 Task: Forward as attachment   from parteek.kumar@softage.net to Email0024 with a cc to Email0028 with a message Message0026
Action: Mouse moved to (625, 87)
Screenshot: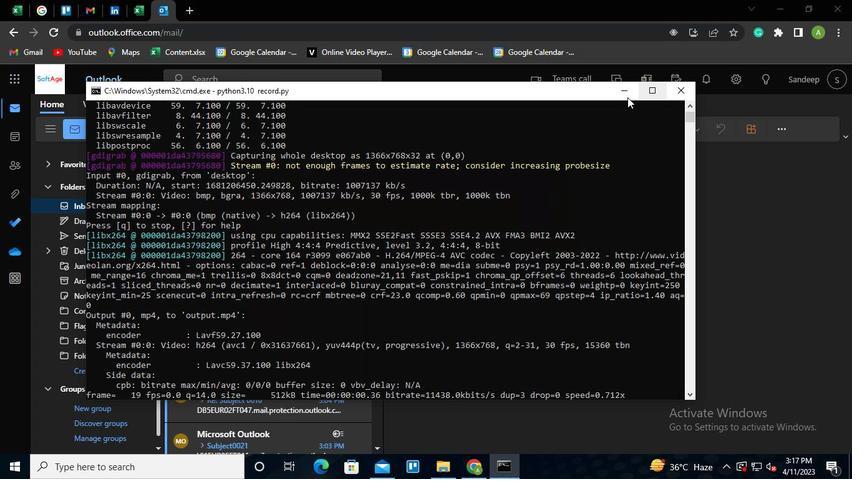 
Action: Mouse pressed left at (625, 87)
Screenshot: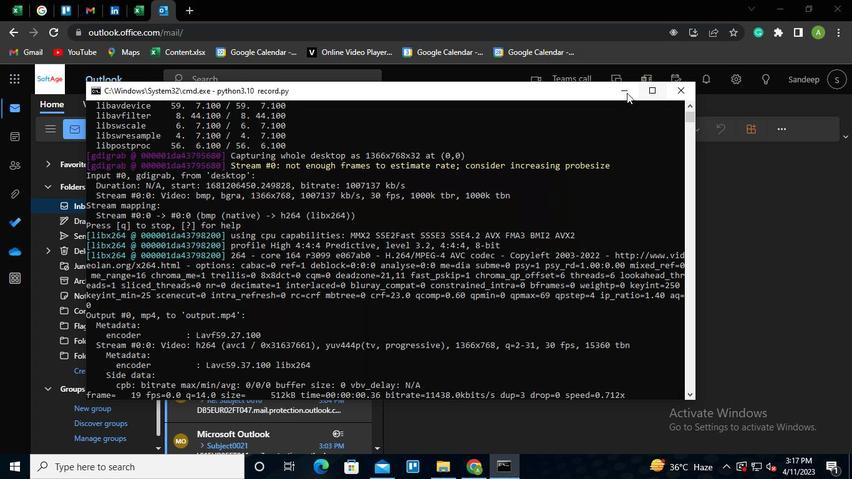 
Action: Mouse moved to (249, 202)
Screenshot: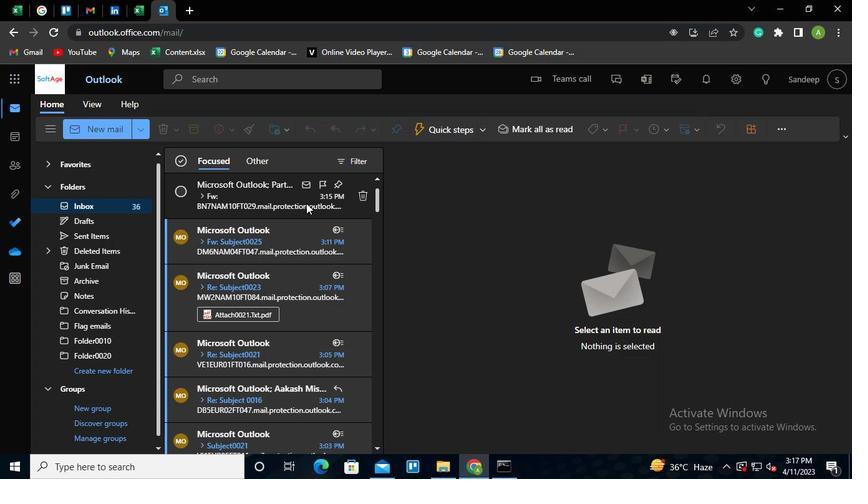 
Action: Mouse pressed left at (249, 202)
Screenshot: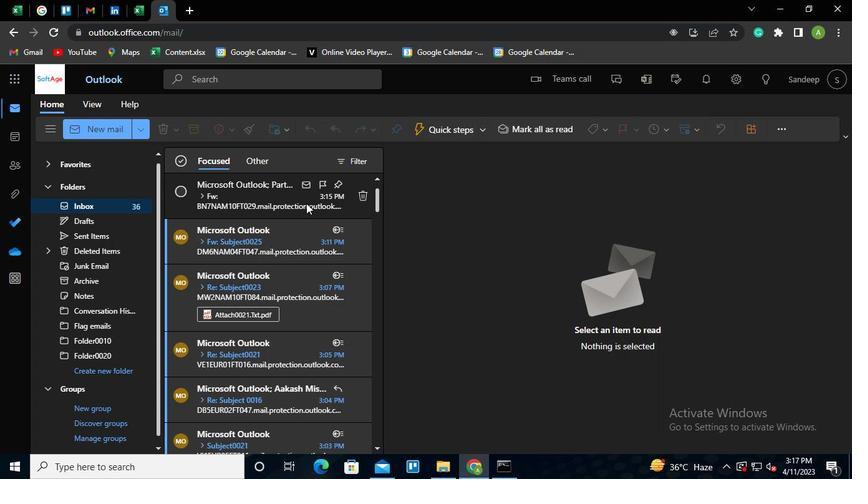 
Action: Mouse moved to (824, 306)
Screenshot: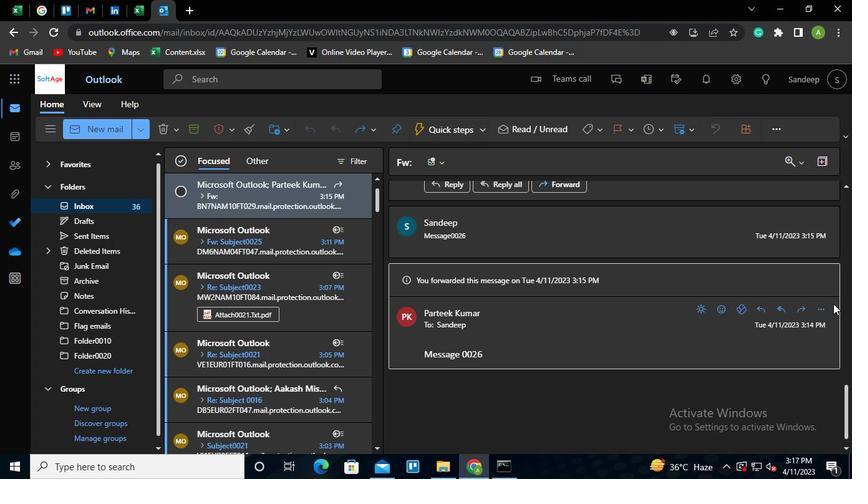 
Action: Mouse pressed left at (824, 306)
Screenshot: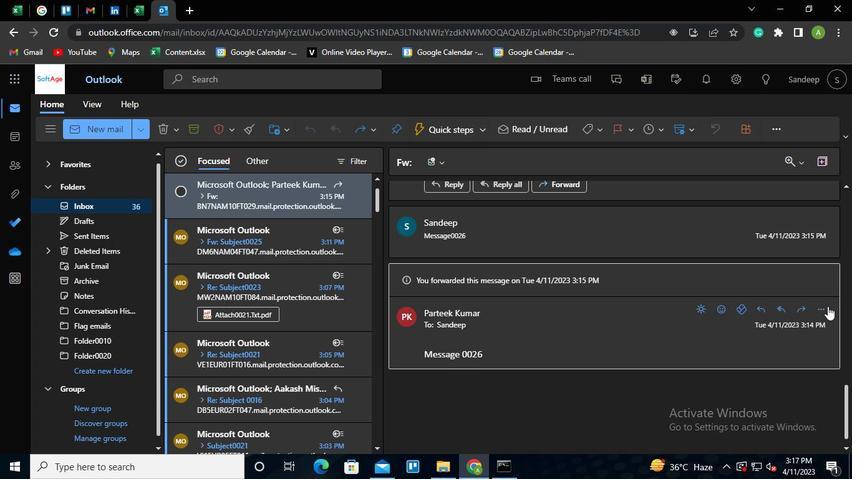 
Action: Mouse moved to (664, 166)
Screenshot: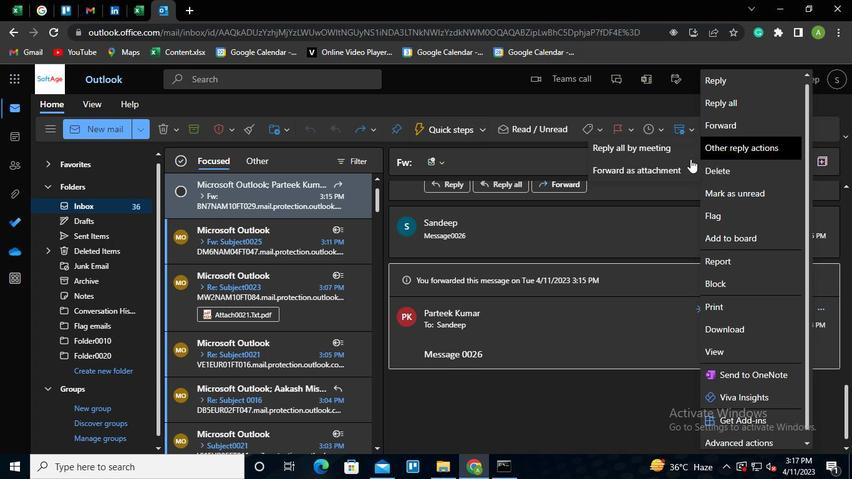 
Action: Mouse pressed left at (664, 166)
Screenshot: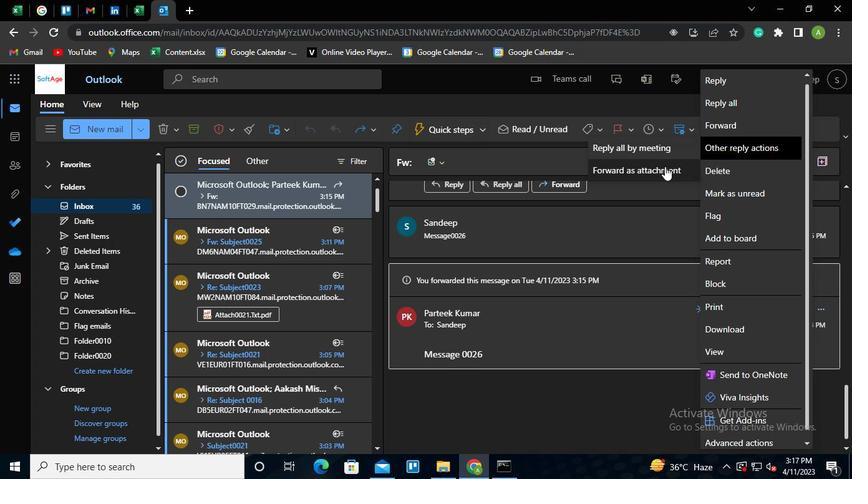 
Action: Mouse moved to (454, 197)
Screenshot: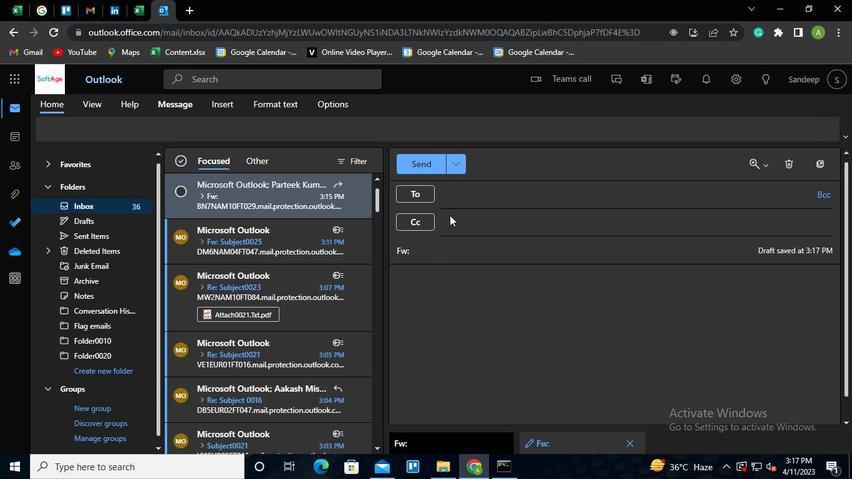 
Action: Mouse pressed left at (454, 197)
Screenshot: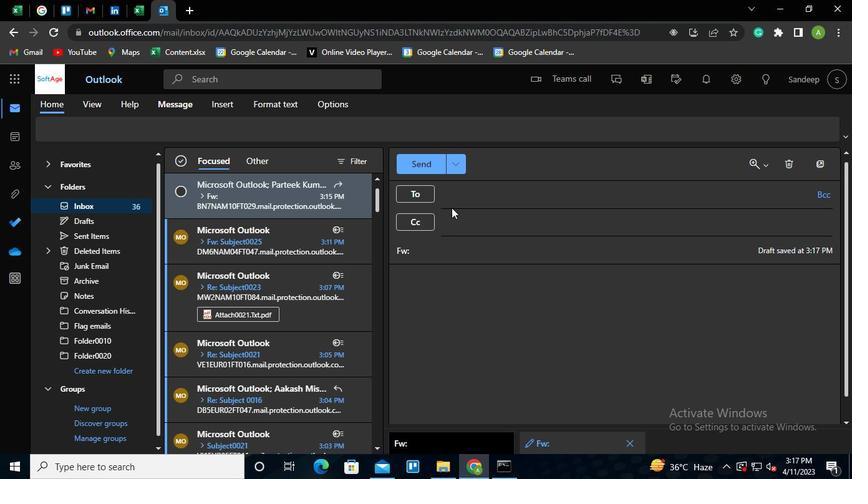 
Action: Keyboard Key.shift
Screenshot: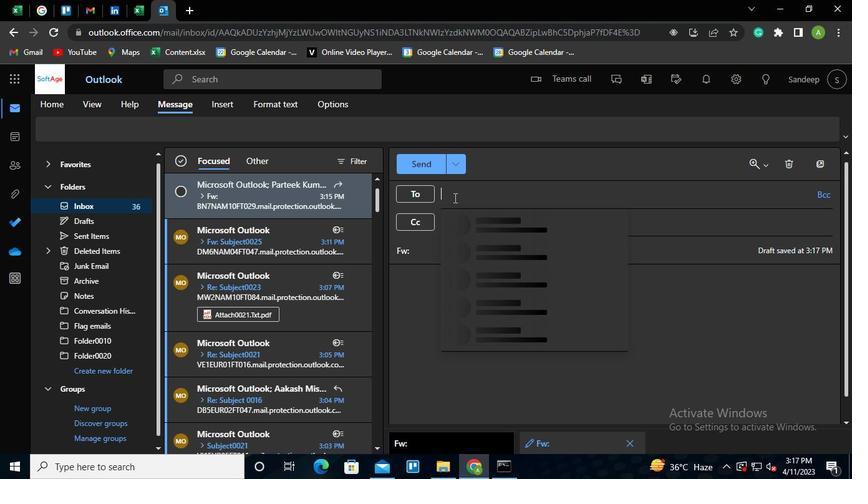 
Action: Keyboard E
Screenshot: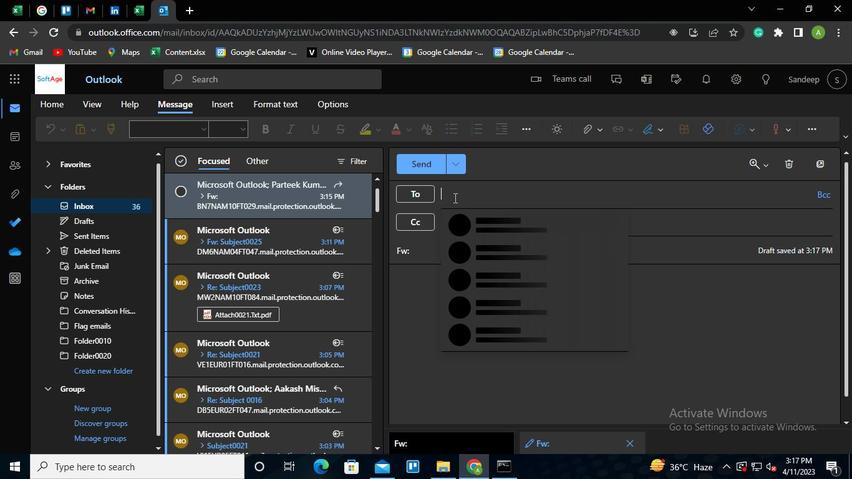 
Action: Keyboard m
Screenshot: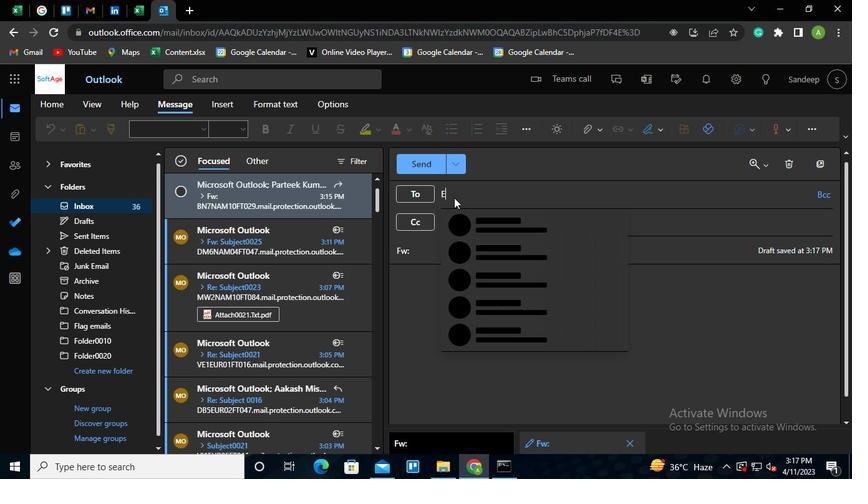 
Action: Keyboard a
Screenshot: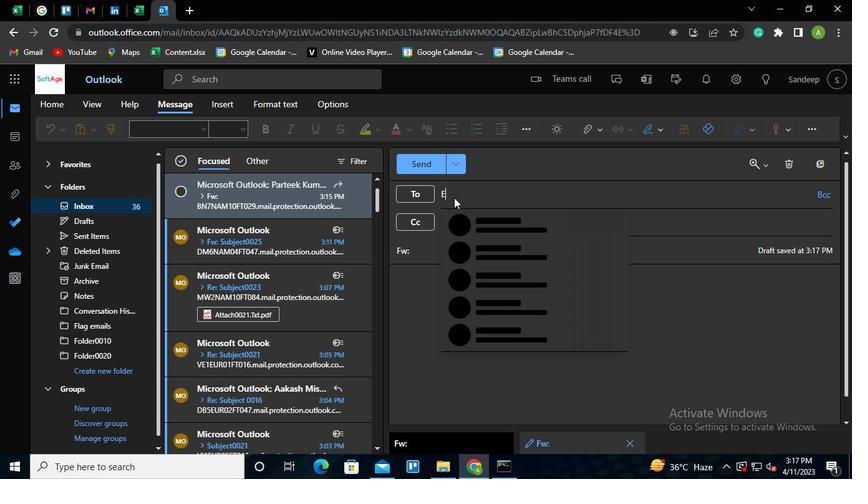 
Action: Keyboard i
Screenshot: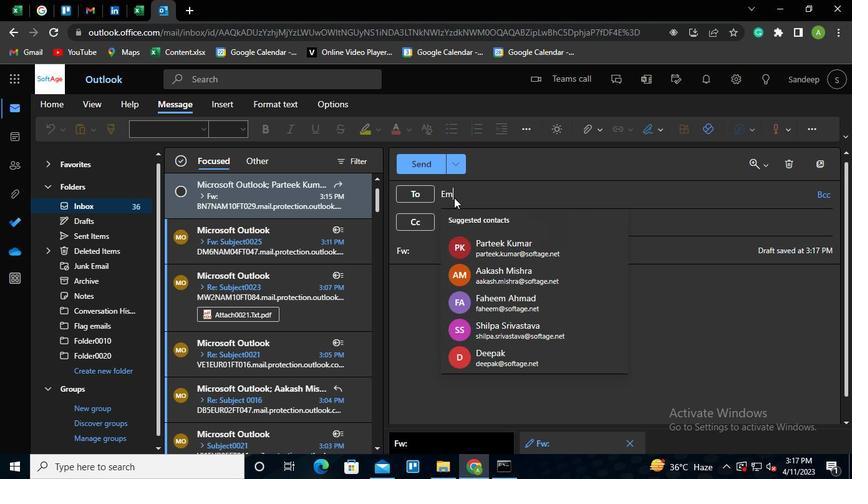 
Action: Keyboard l
Screenshot: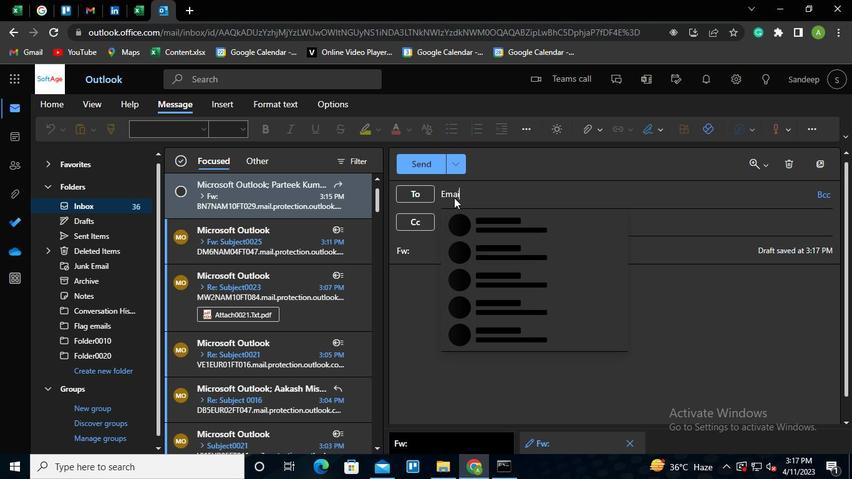 
Action: Keyboard <96>
Screenshot: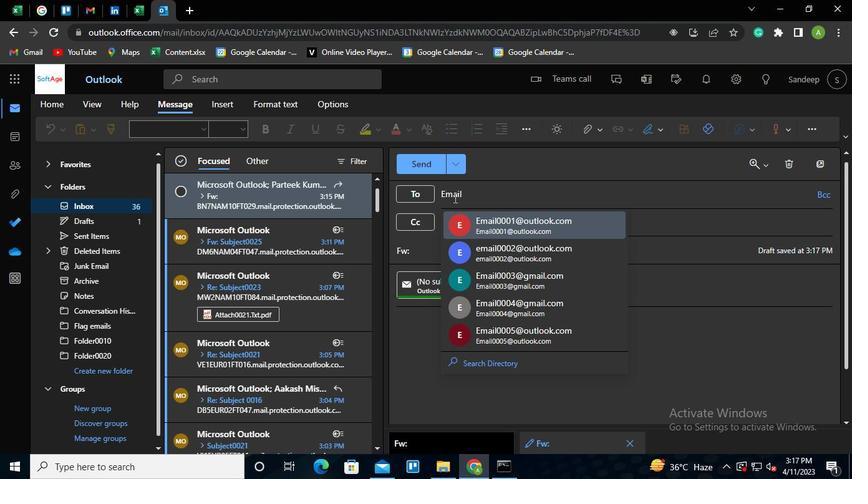 
Action: Keyboard <96>
Screenshot: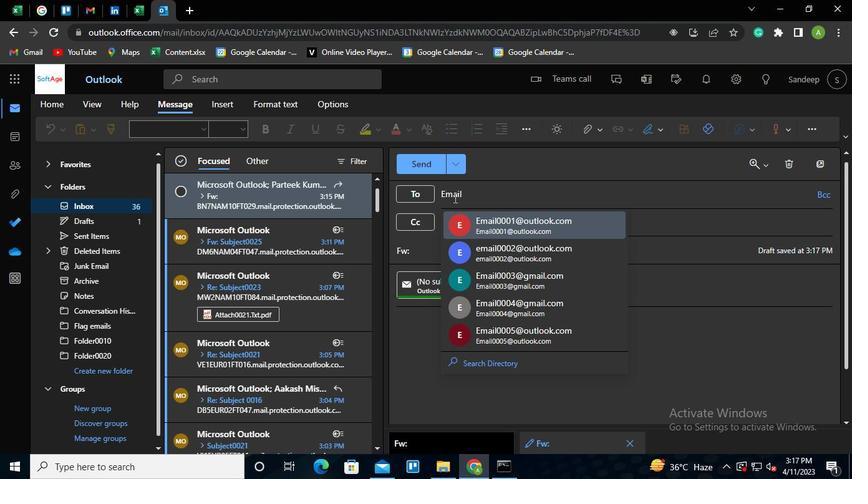 
Action: Keyboard <98>
Screenshot: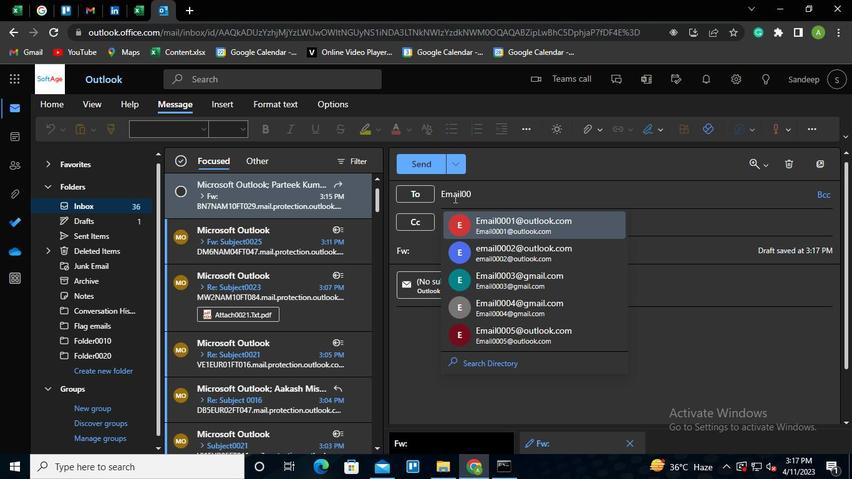 
Action: Keyboard <103>
Screenshot: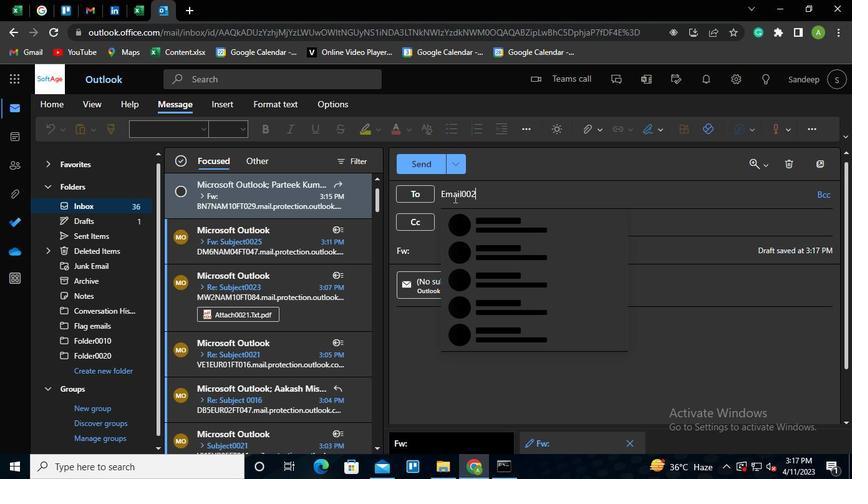 
Action: Keyboard Key.shift
Screenshot: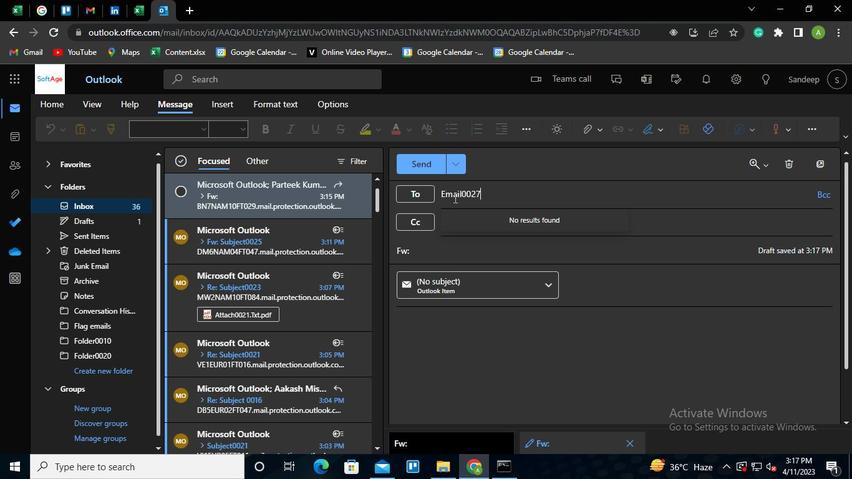 
Action: Keyboard @
Screenshot: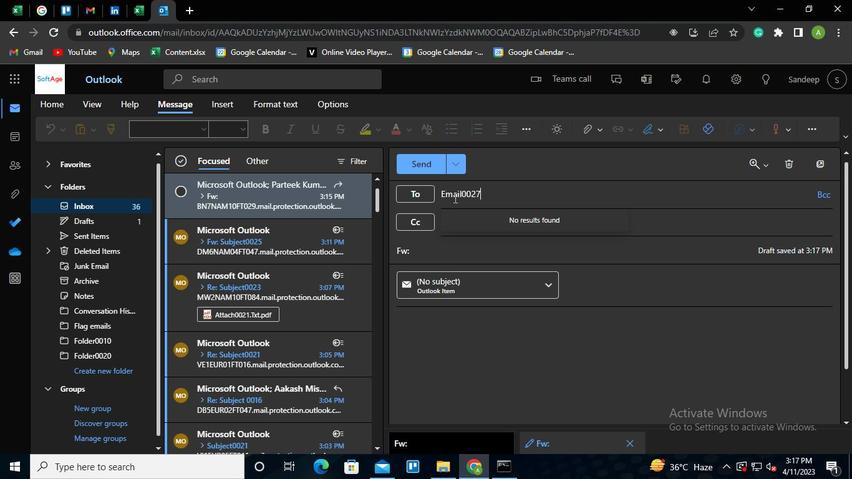 
Action: Keyboard o
Screenshot: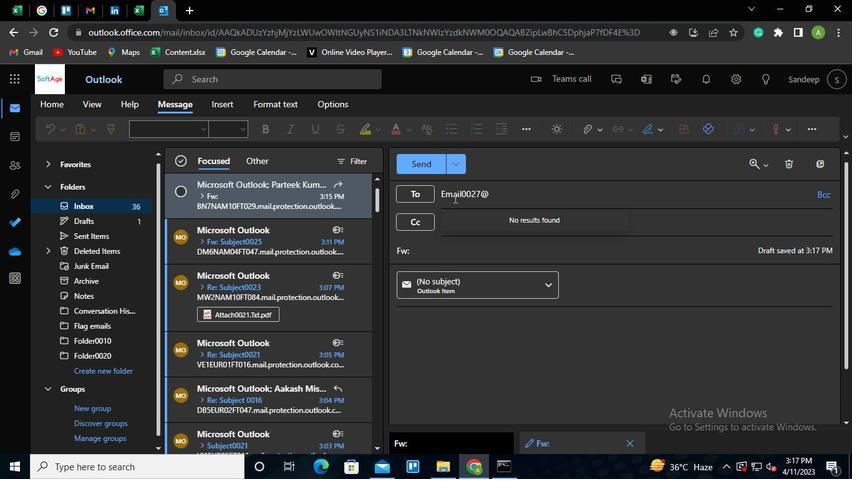 
Action: Keyboard u
Screenshot: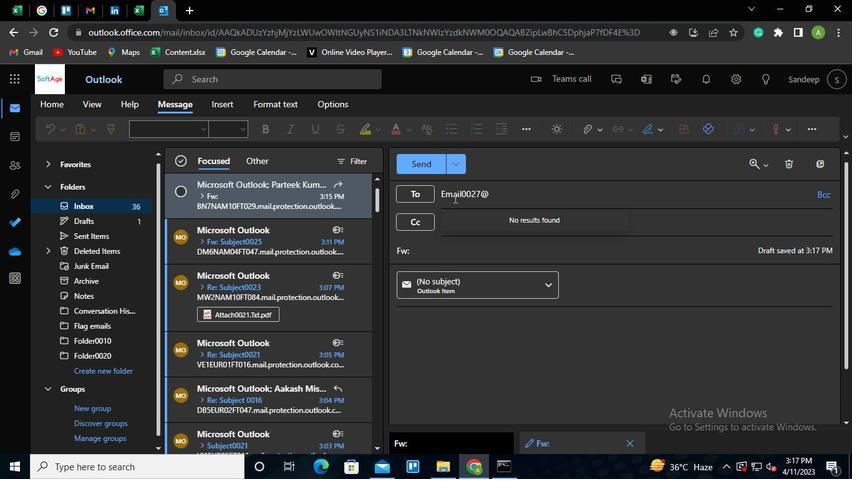 
Action: Keyboard t
Screenshot: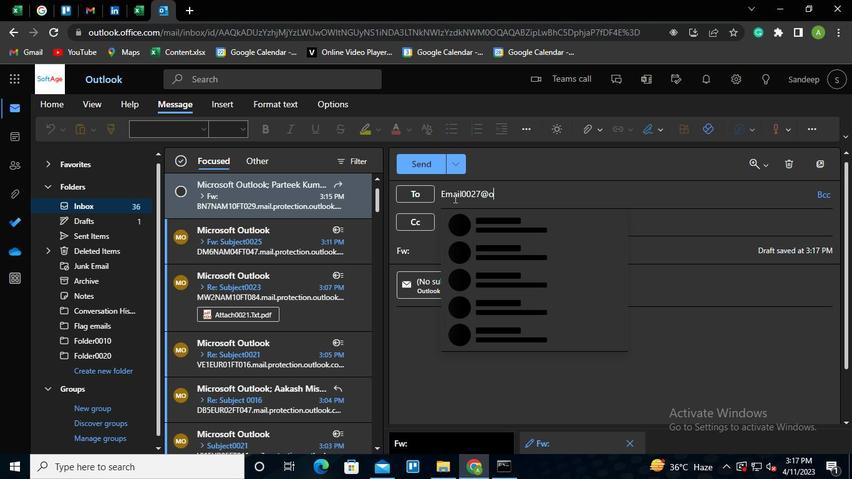 
Action: Keyboard l
Screenshot: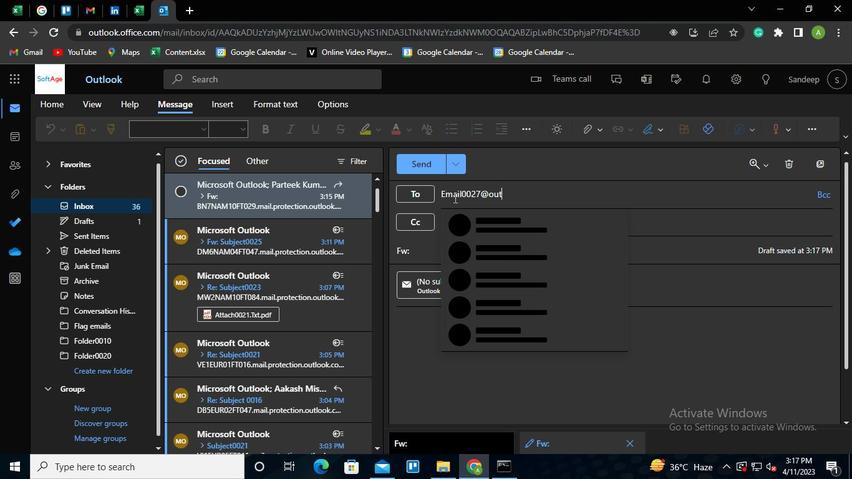 
Action: Keyboard o
Screenshot: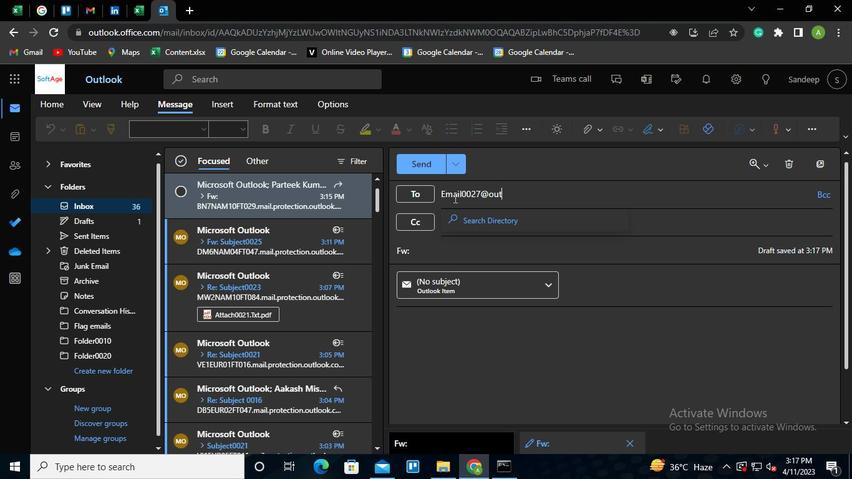 
Action: Keyboard o
Screenshot: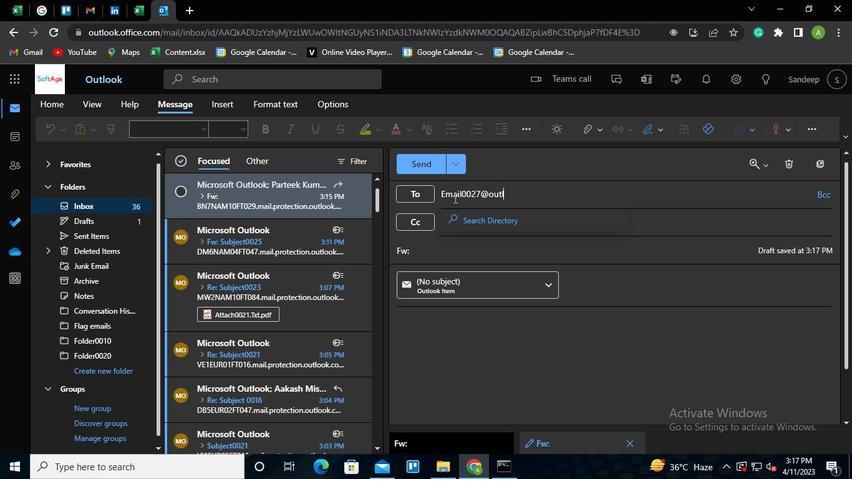 
Action: Keyboard k
Screenshot: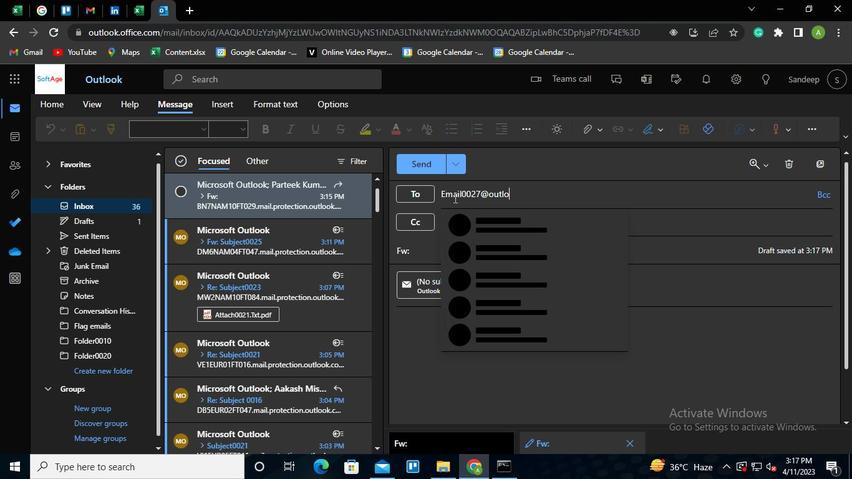 
Action: Keyboard <110>
Screenshot: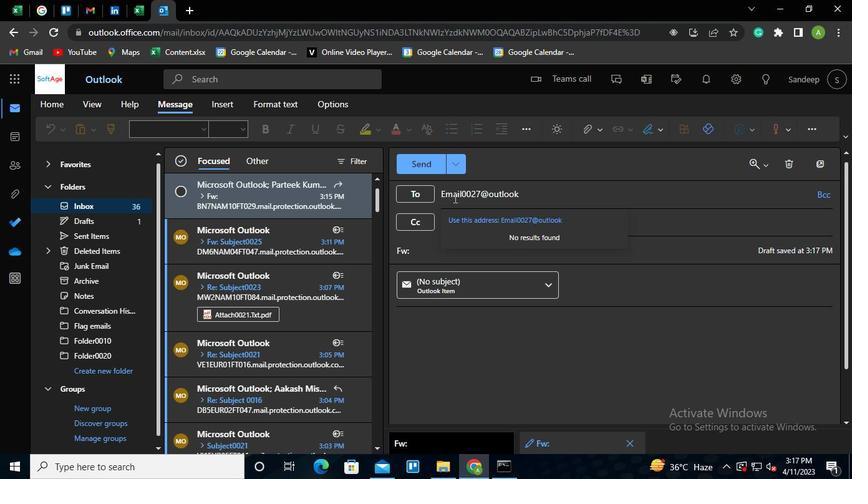 
Action: Keyboard c
Screenshot: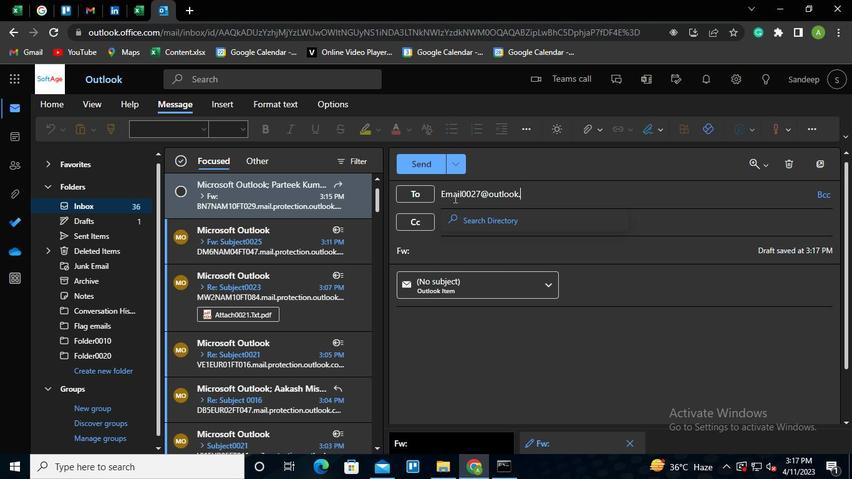 
Action: Keyboard o
Screenshot: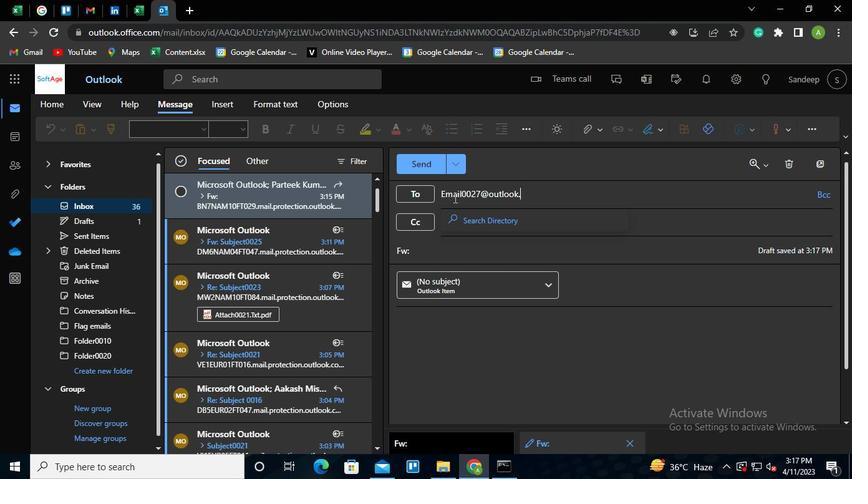 
Action: Keyboard m
Screenshot: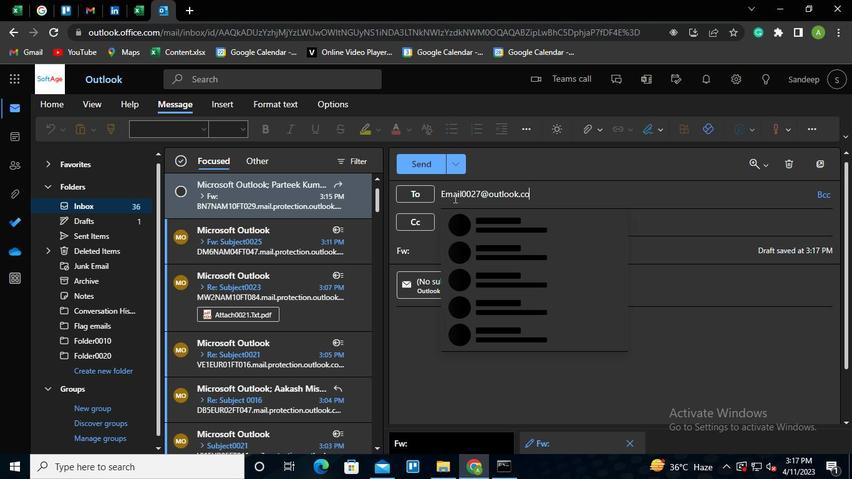 
Action: Keyboard Key.enter
Screenshot: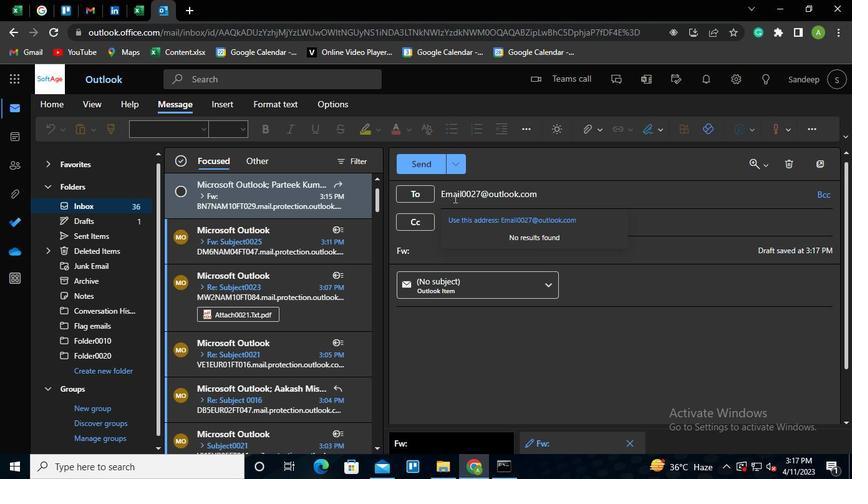 
Action: Mouse moved to (467, 229)
Screenshot: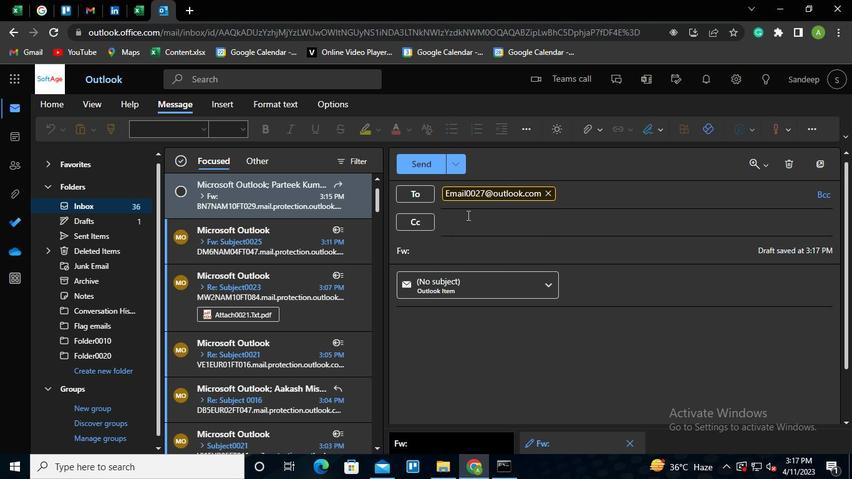 
Action: Mouse pressed left at (467, 229)
Screenshot: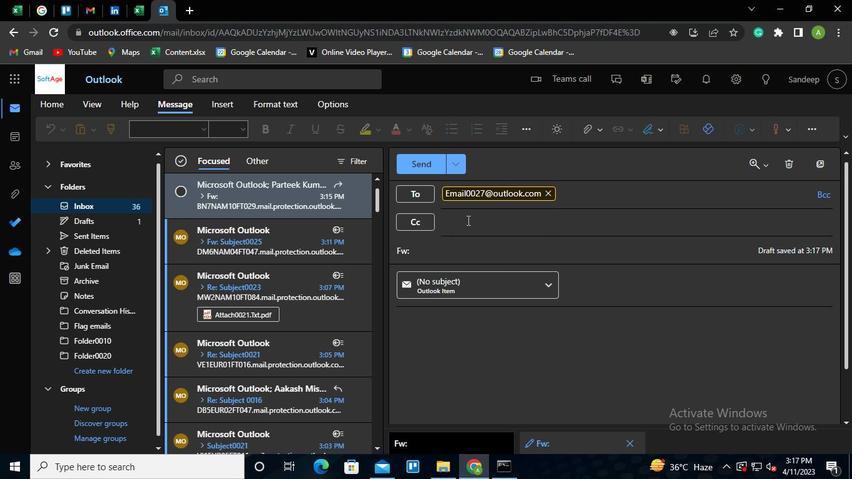 
Action: Keyboard Key.shift
Screenshot: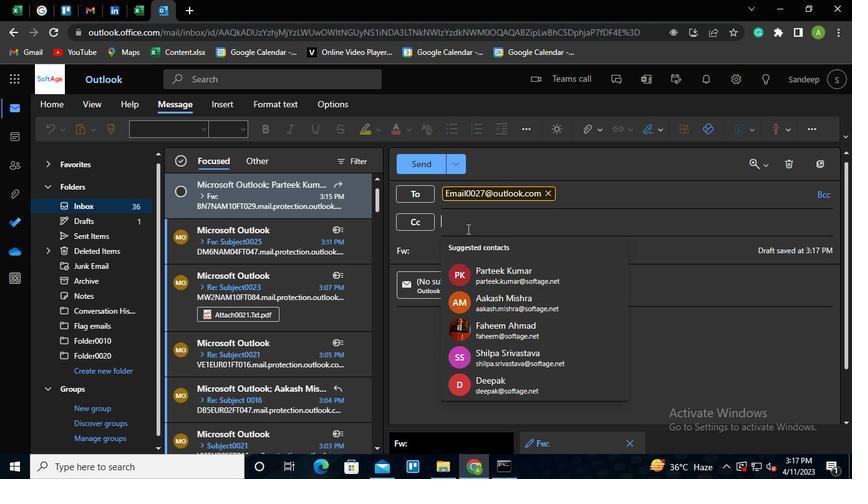 
Action: Keyboard E
Screenshot: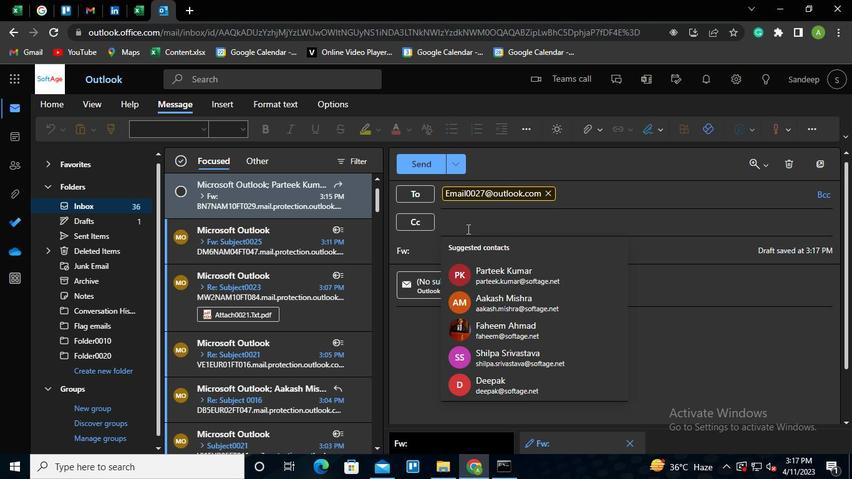 
Action: Keyboard m
Screenshot: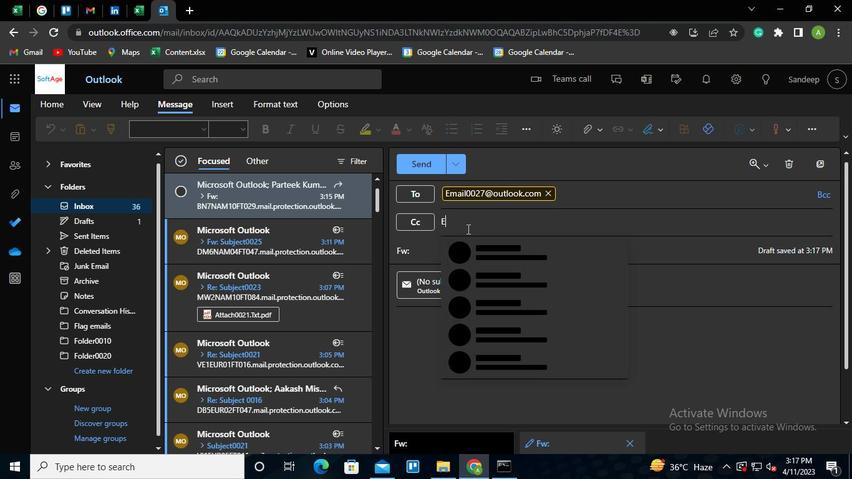 
Action: Keyboard i
Screenshot: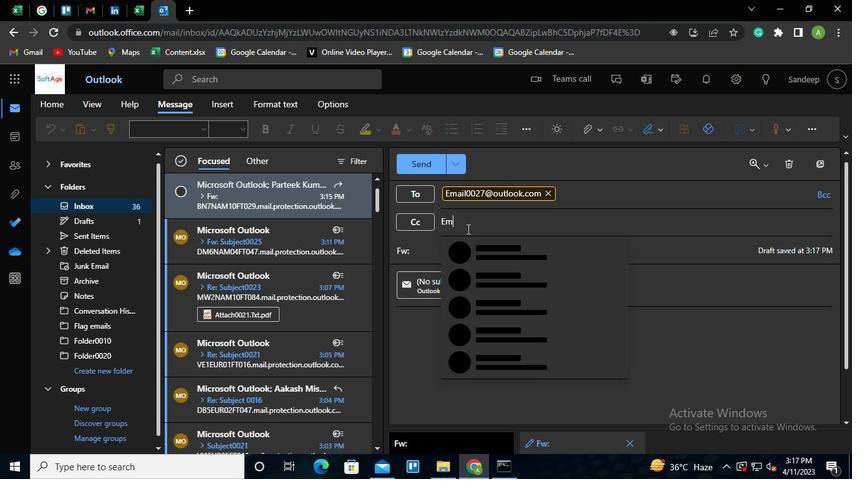
Action: Keyboard l
Screenshot: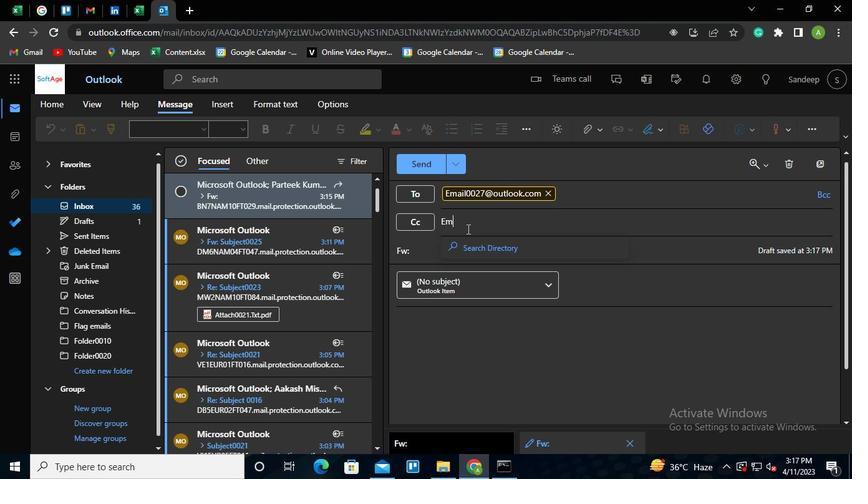 
Action: Keyboard Key.backspace
Screenshot: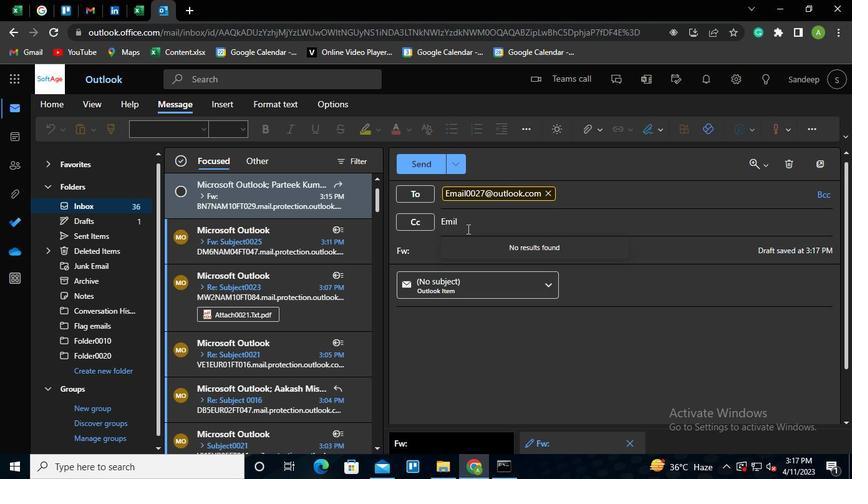 
Action: Keyboard Key.backspace
Screenshot: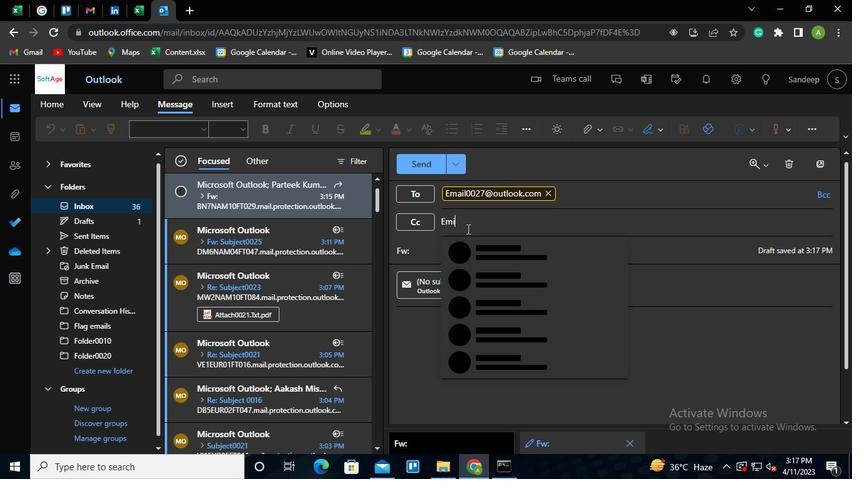 
Action: Keyboard a
Screenshot: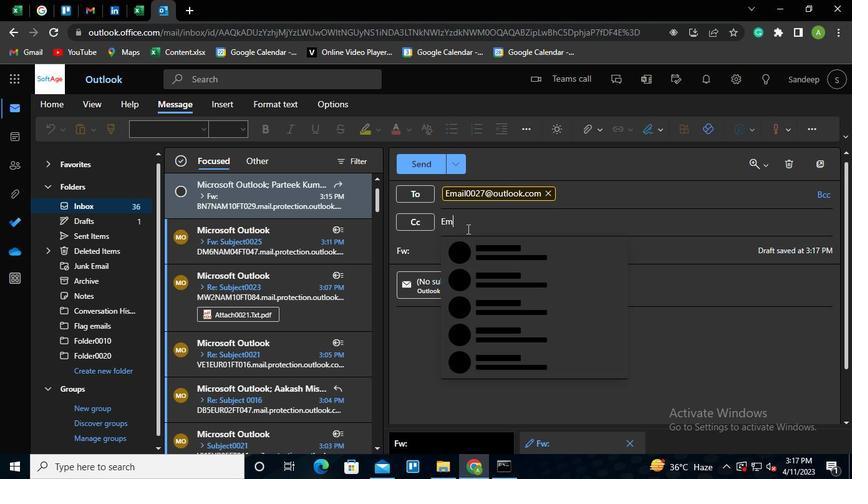 
Action: Keyboard i
Screenshot: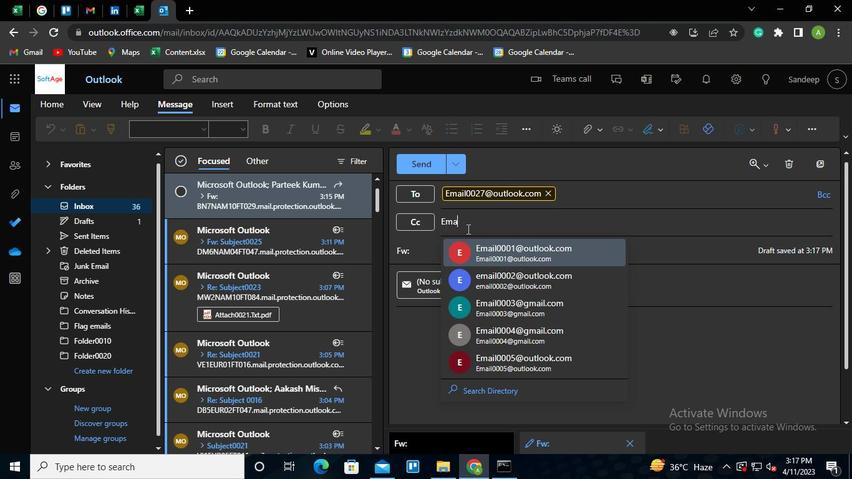 
Action: Keyboard l
Screenshot: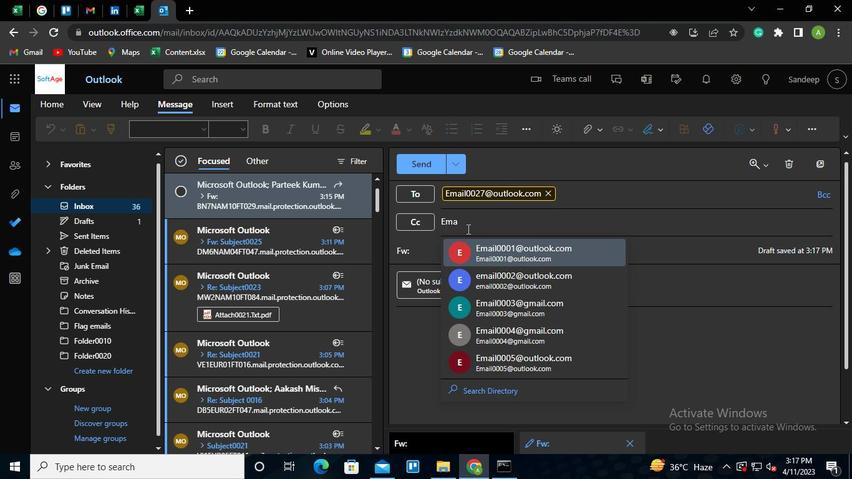 
Action: Keyboard <96>
Screenshot: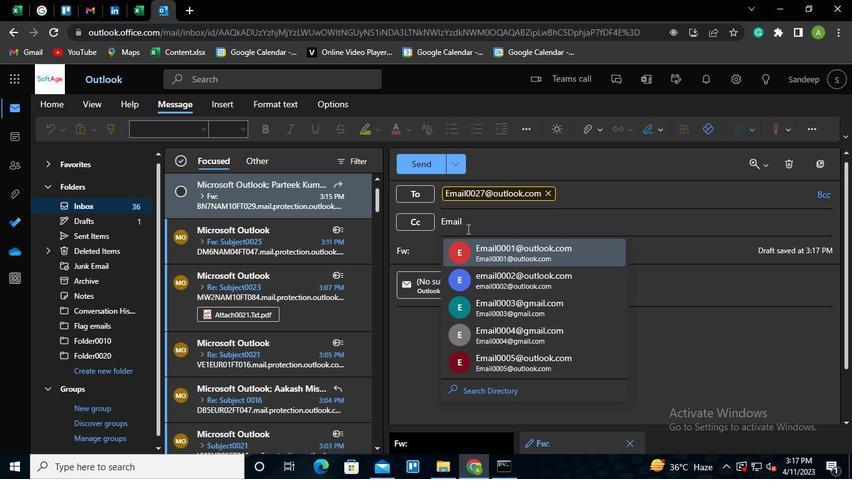 
Action: Keyboard <96>
Screenshot: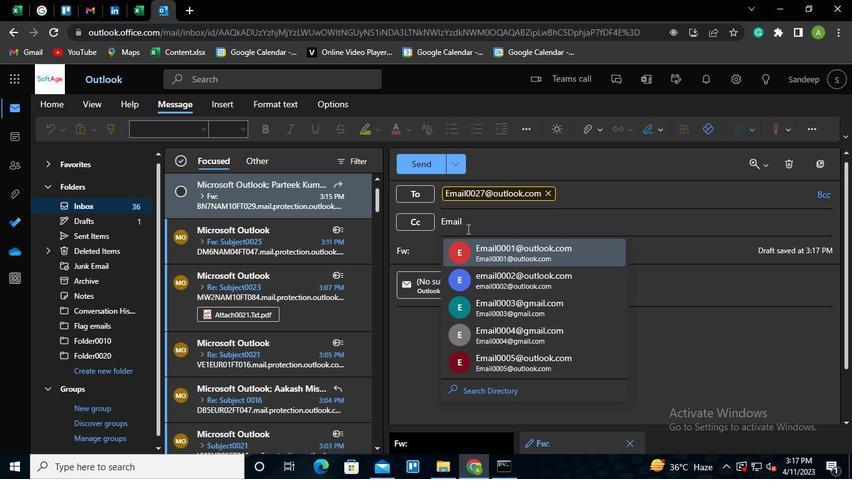 
Action: Keyboard <98>
Screenshot: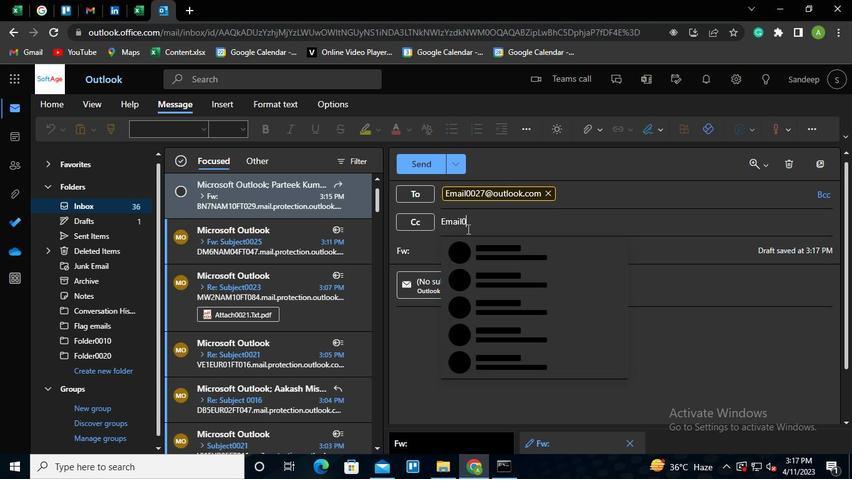 
Action: Keyboard <104>
Screenshot: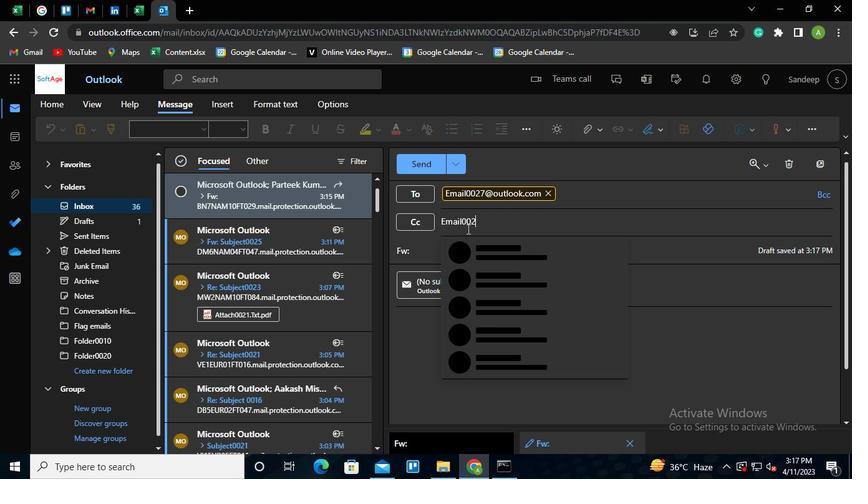 
Action: Keyboard Key.shift
Screenshot: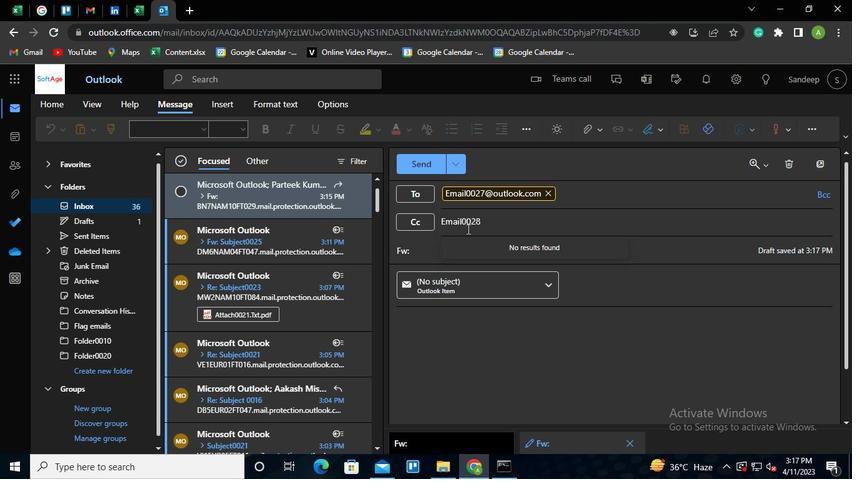
Action: Keyboard @
Screenshot: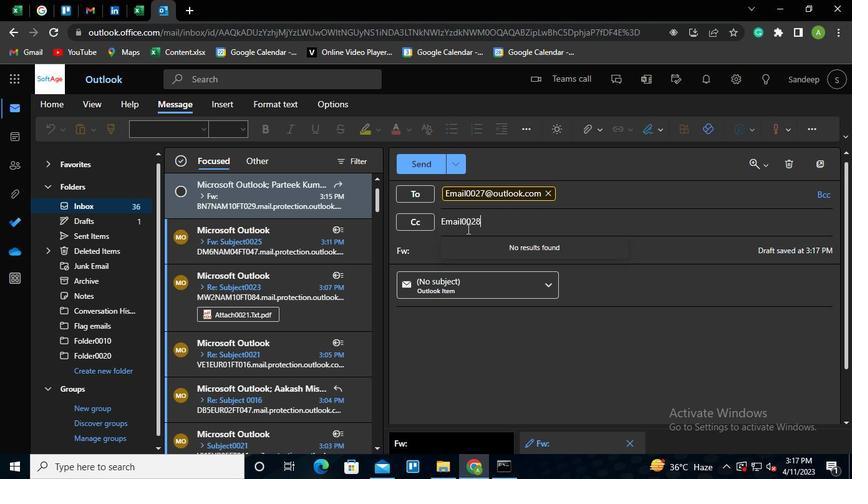 
Action: Keyboard o
Screenshot: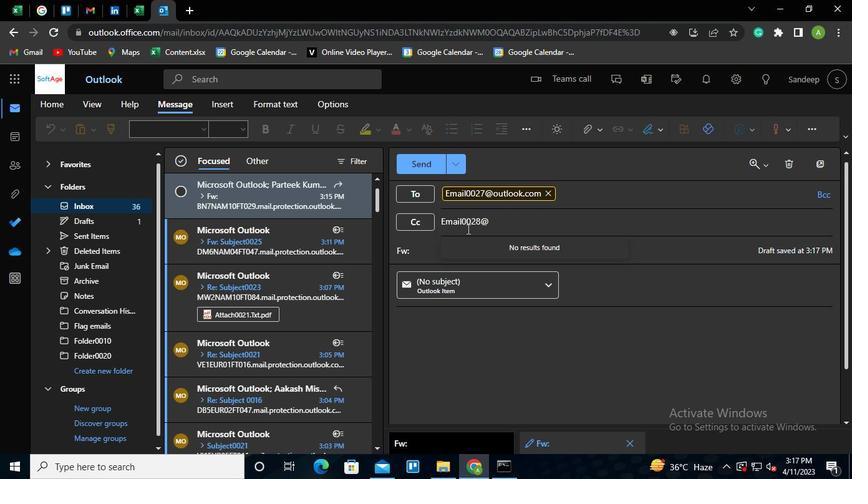 
Action: Keyboard u
Screenshot: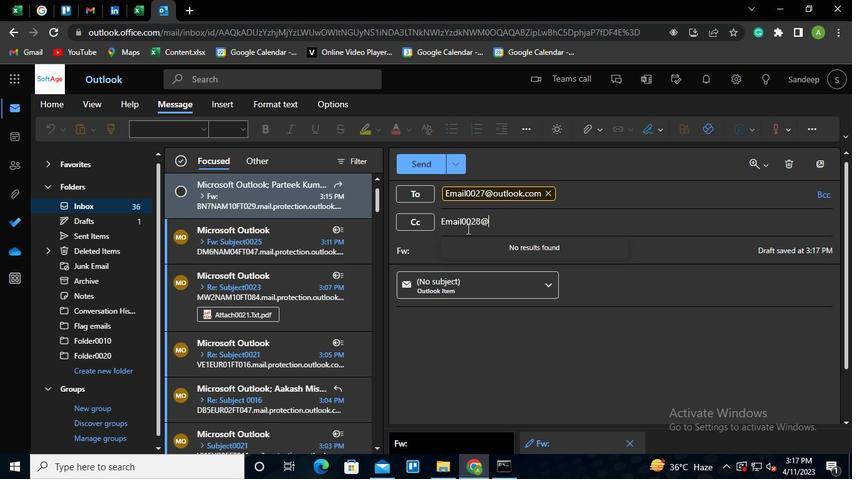 
Action: Keyboard l
Screenshot: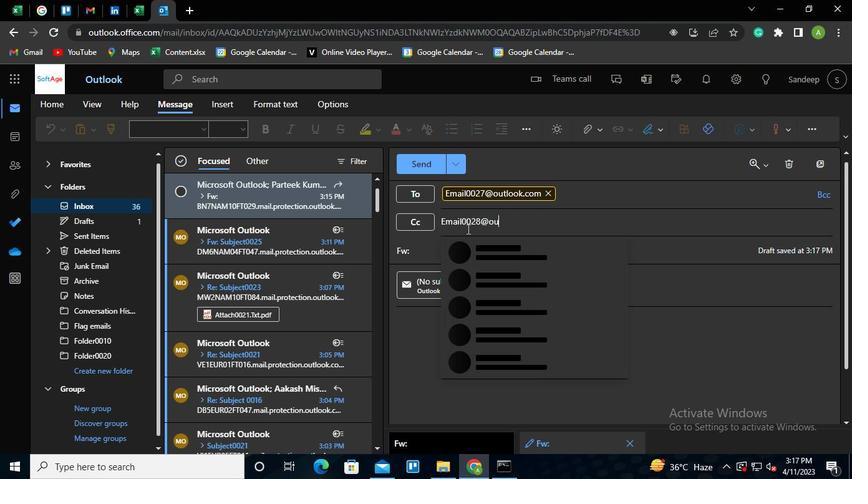
Action: Keyboard Key.backspace
Screenshot: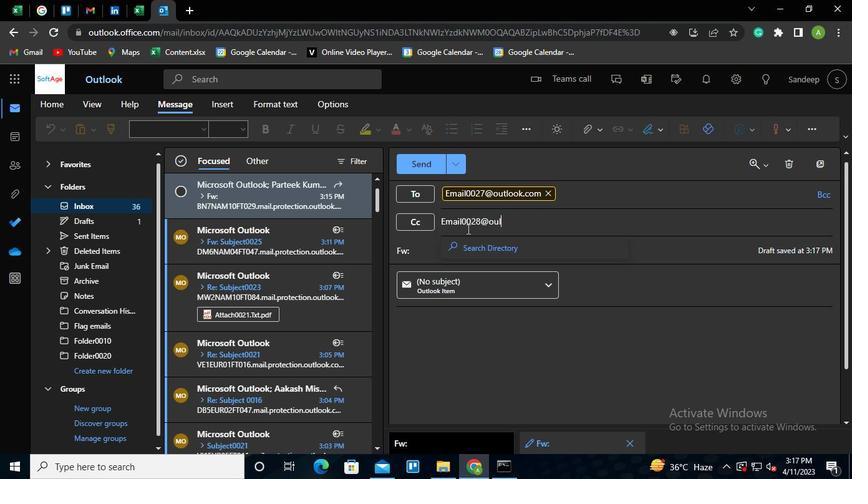 
Action: Keyboard t
Screenshot: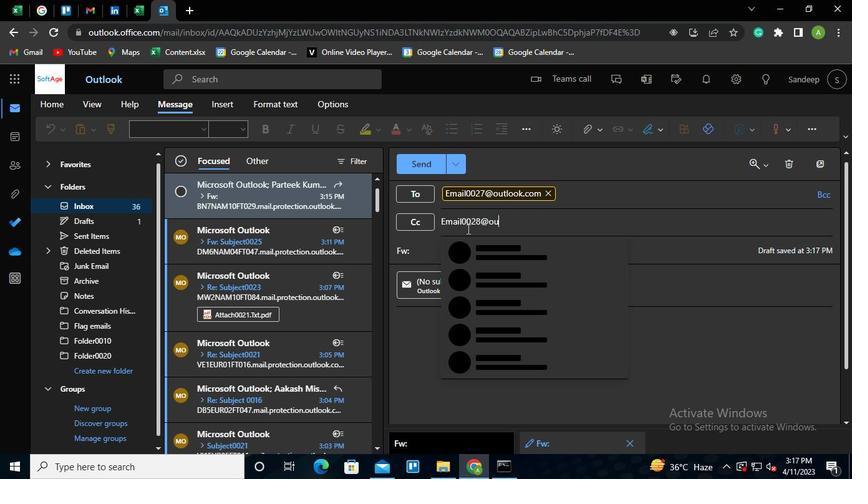 
Action: Keyboard l
Screenshot: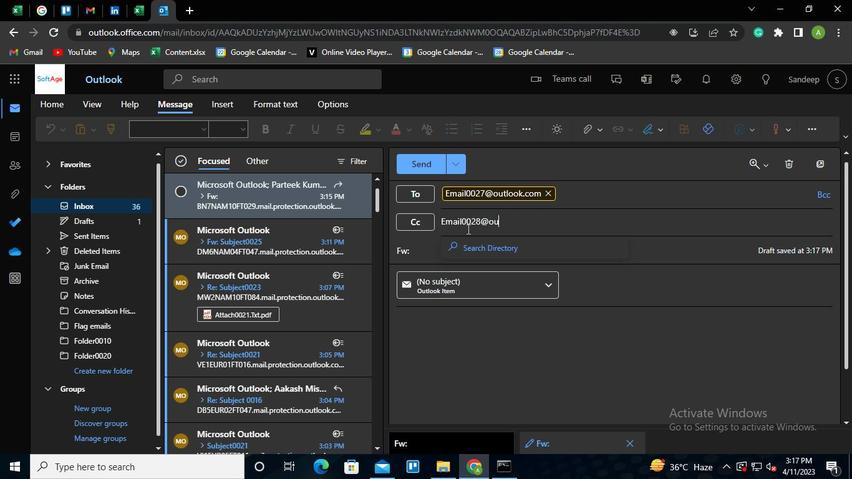 
Action: Keyboard o
Screenshot: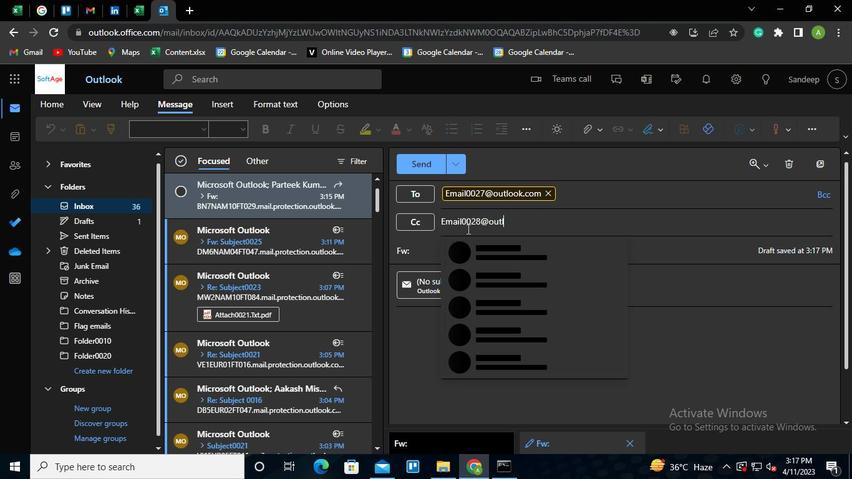 
Action: Keyboard o
Screenshot: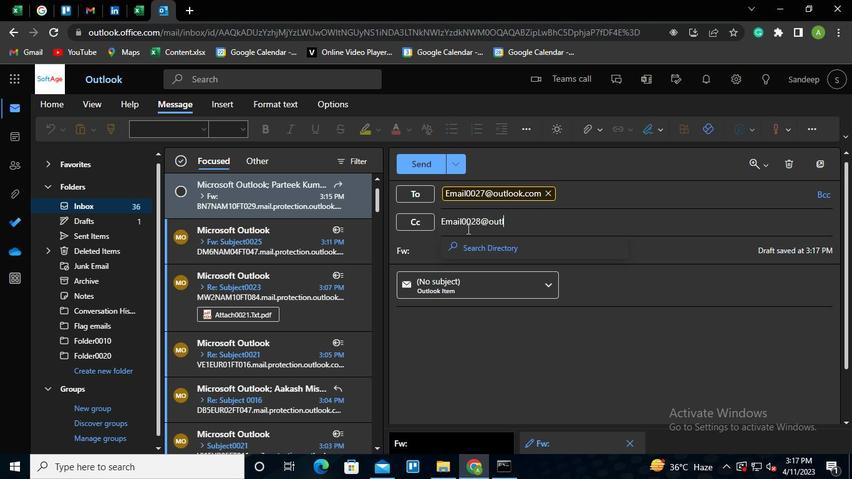 
Action: Keyboard k
Screenshot: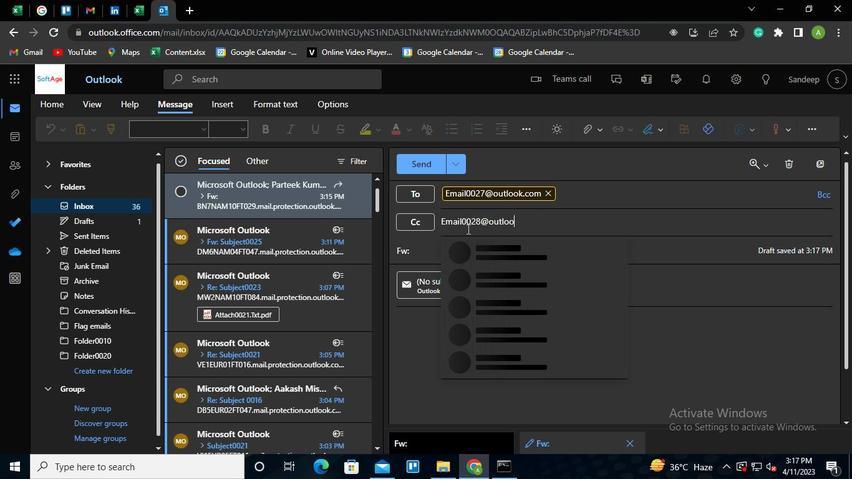 
Action: Keyboard <110>
Screenshot: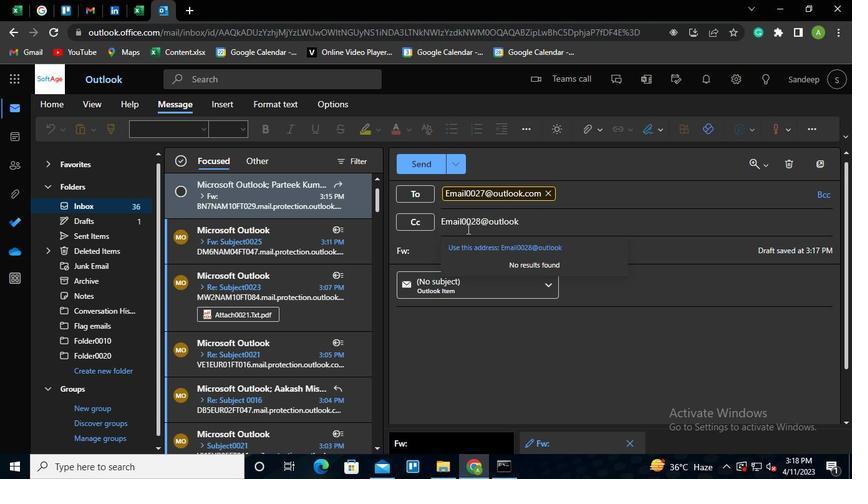 
Action: Keyboard c
Screenshot: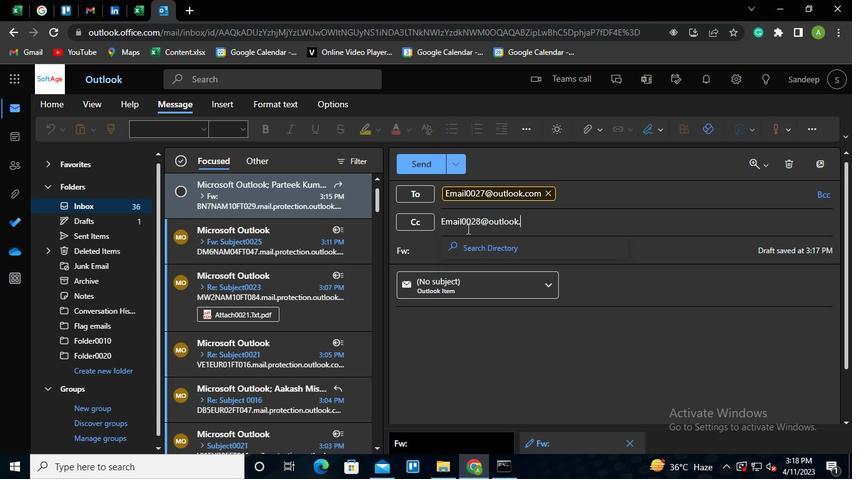 
Action: Keyboard o
Screenshot: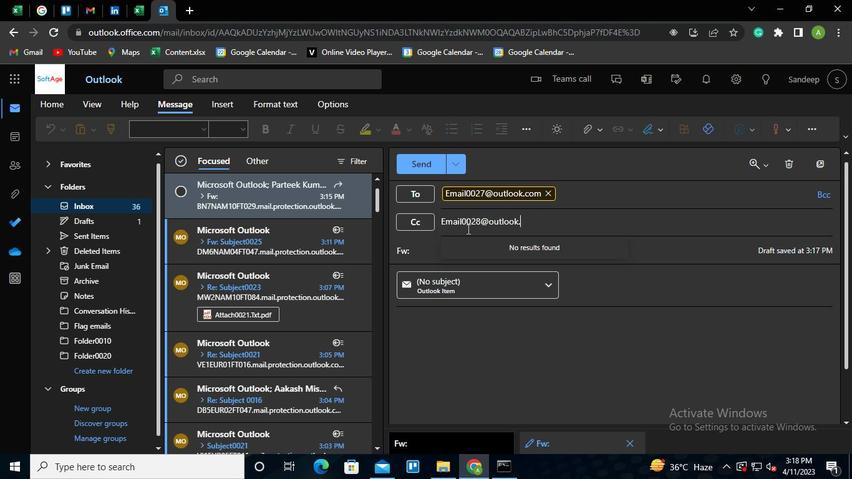 
Action: Keyboard m
Screenshot: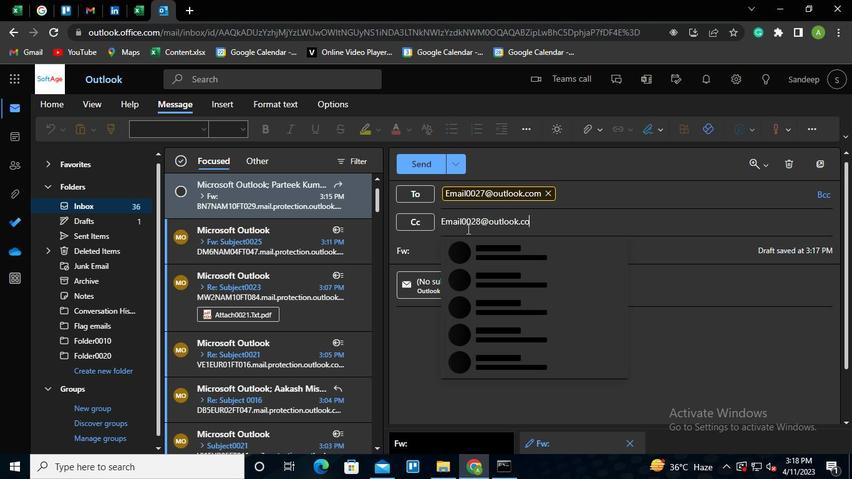 
Action: Keyboard Key.enter
Screenshot: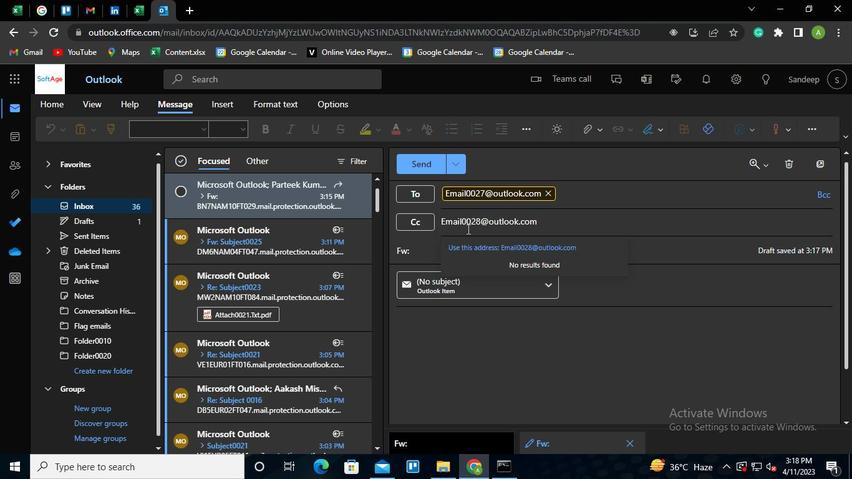 
Action: Mouse moved to (471, 320)
Screenshot: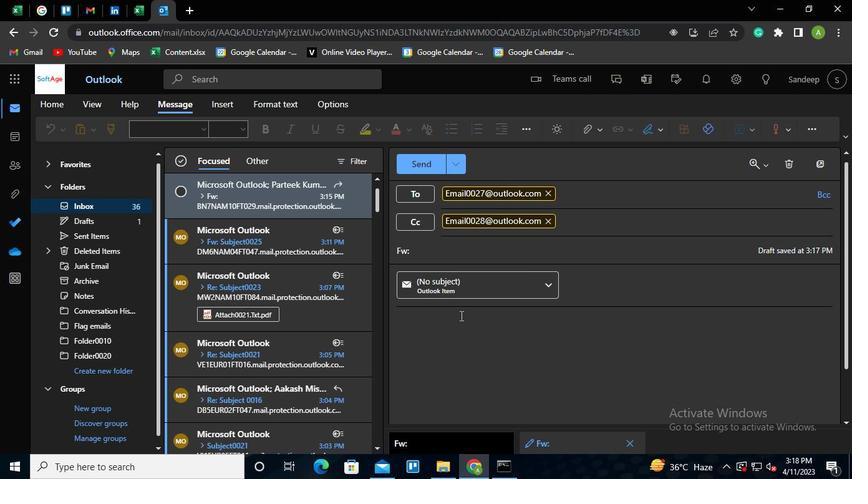 
Action: Mouse pressed left at (471, 320)
Screenshot: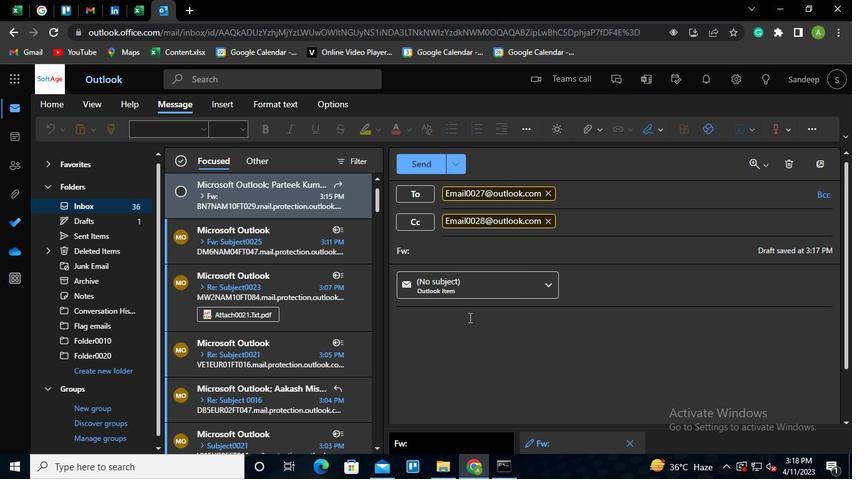 
Action: Mouse moved to (472, 320)
Screenshot: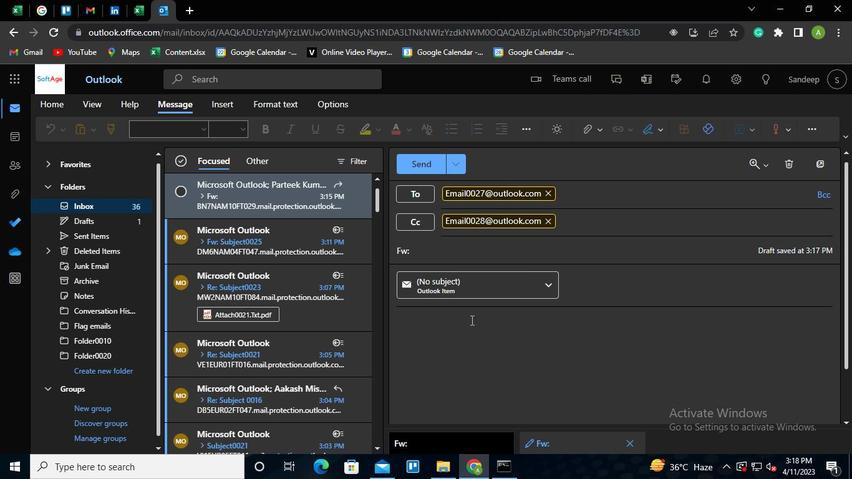 
Action: Keyboard Key.shift
Screenshot: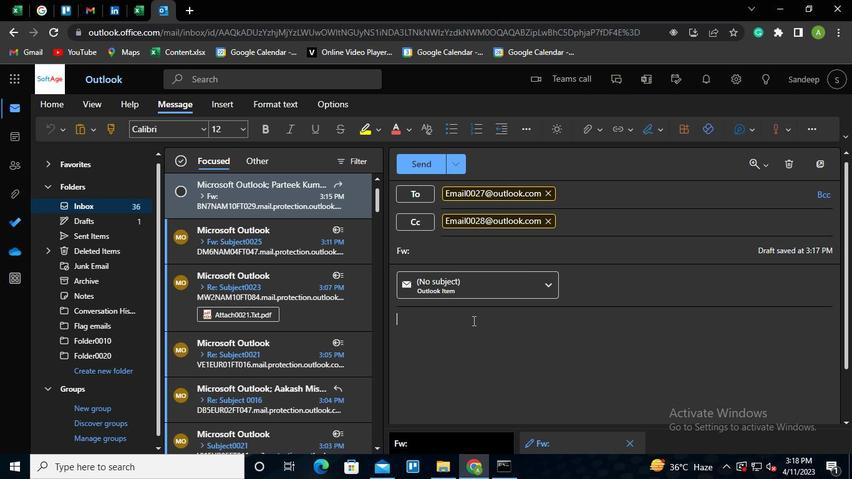 
Action: Keyboard M
Screenshot: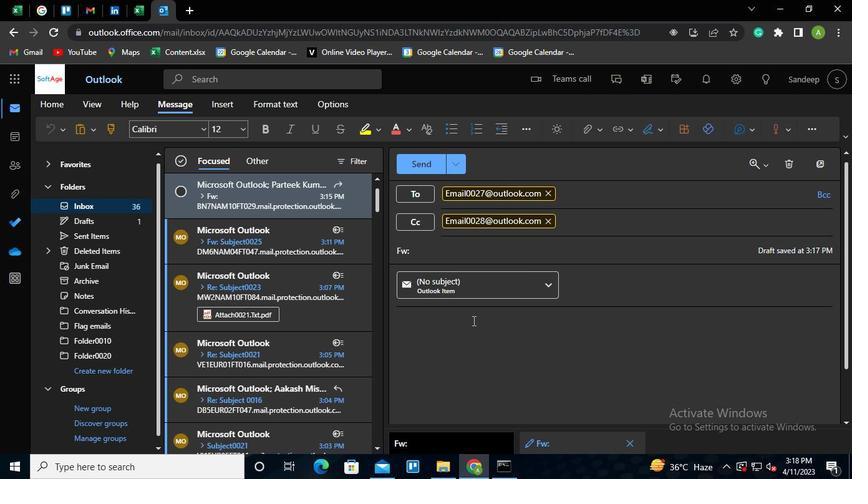 
Action: Keyboard e
Screenshot: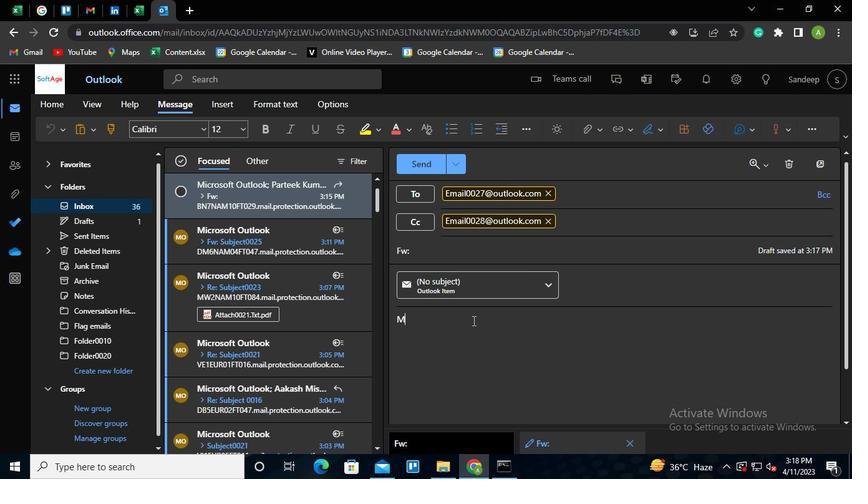 
Action: Keyboard s
Screenshot: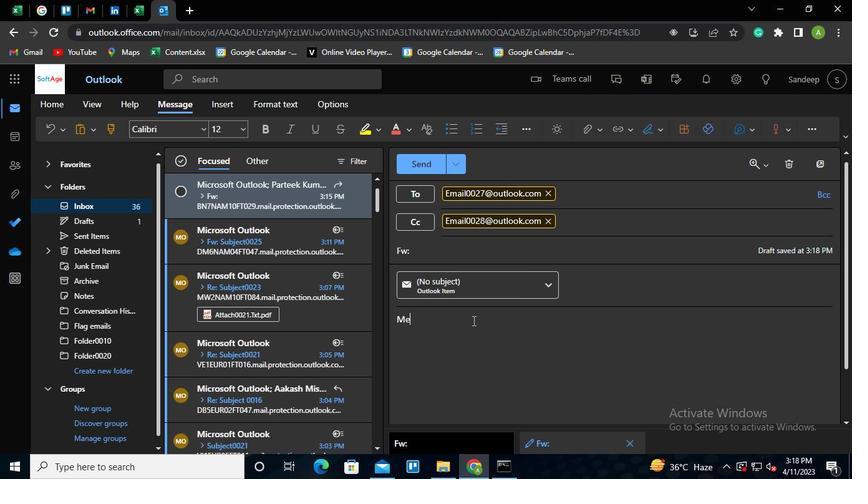 
Action: Keyboard s
Screenshot: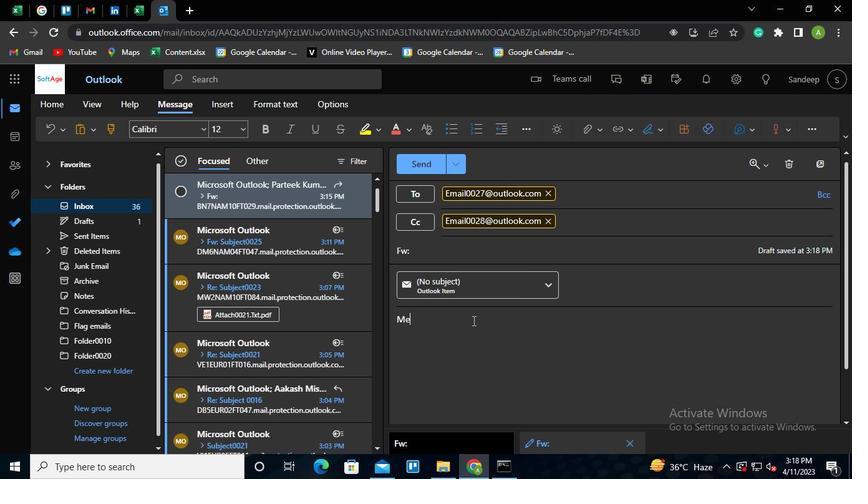 
Action: Keyboard a
Screenshot: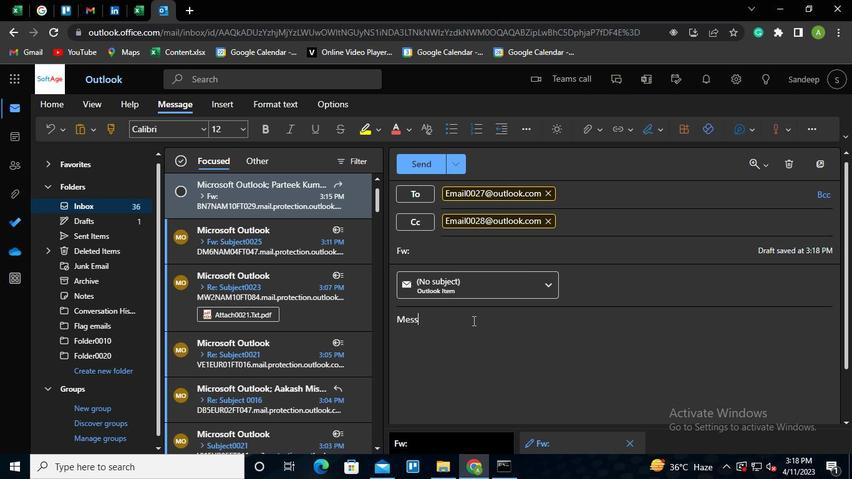 
Action: Keyboard g
Screenshot: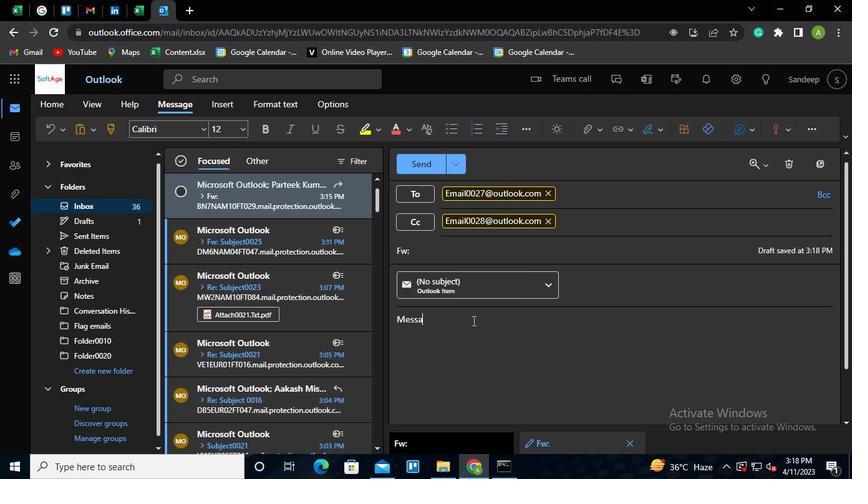 
Action: Keyboard e
Screenshot: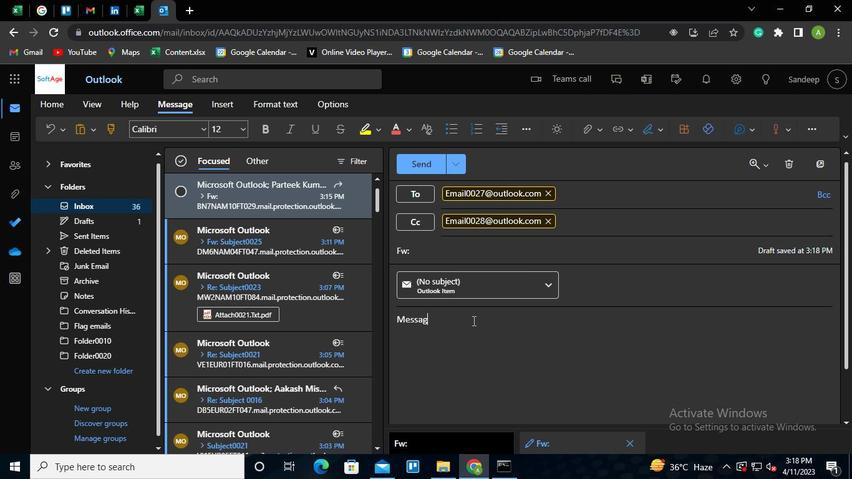 
Action: Keyboard <96>
Screenshot: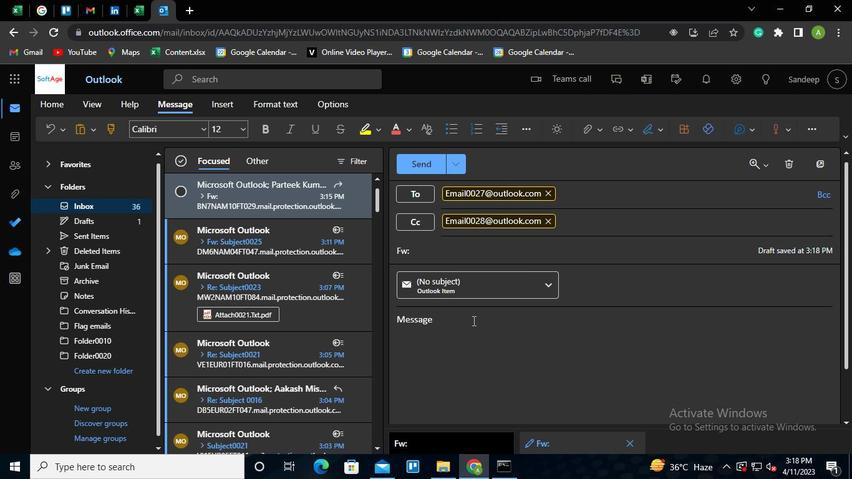 
Action: Keyboard <96>
Screenshot: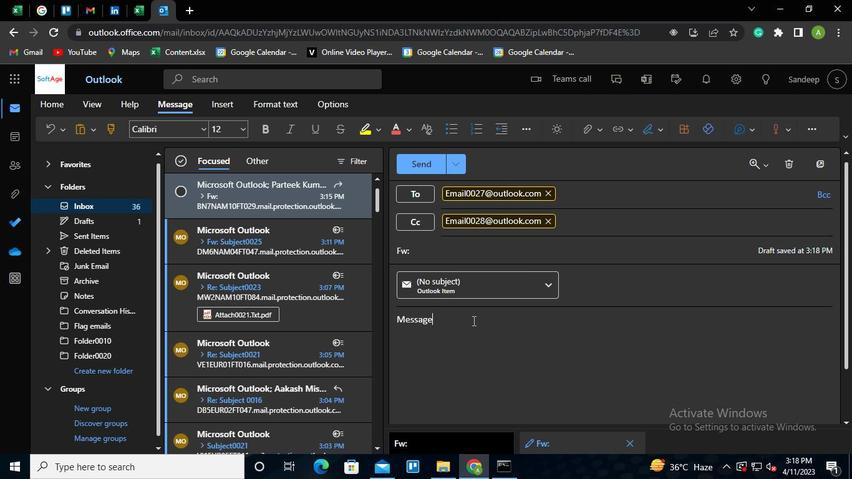 
Action: Keyboard <98>
Screenshot: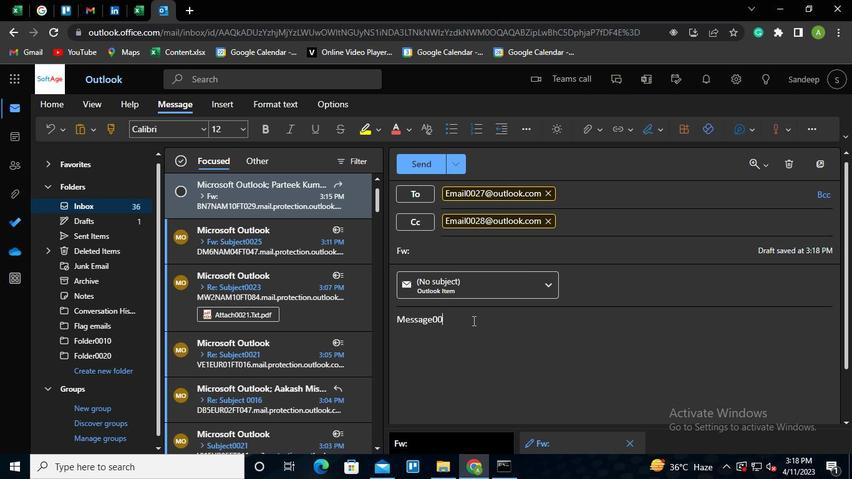 
Action: Keyboard <102>
Screenshot: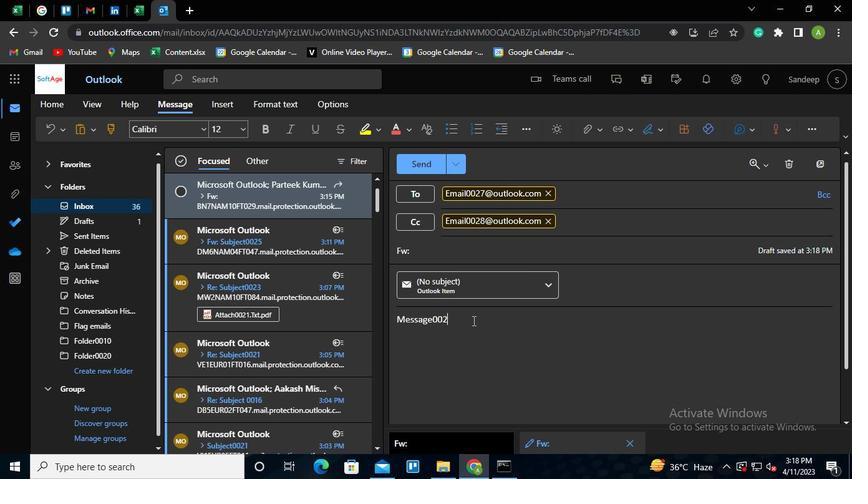 
Action: Mouse moved to (427, 162)
Screenshot: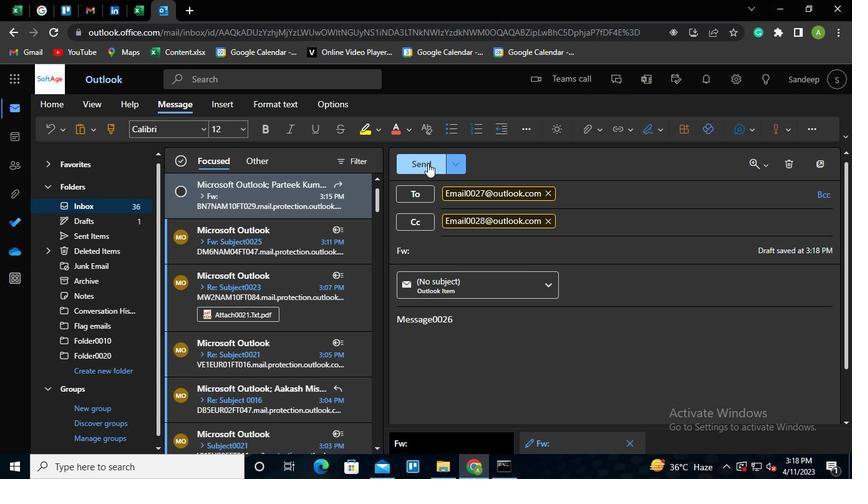 
Action: Mouse pressed left at (427, 162)
Screenshot: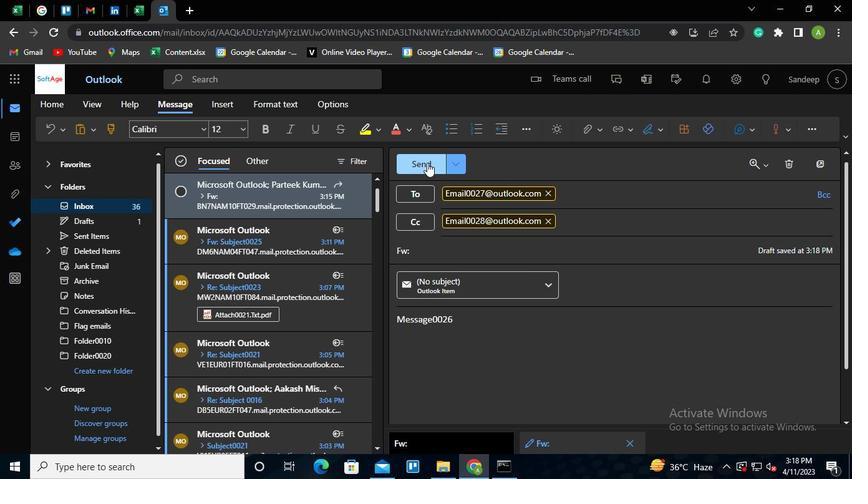
Action: Mouse moved to (506, 468)
Screenshot: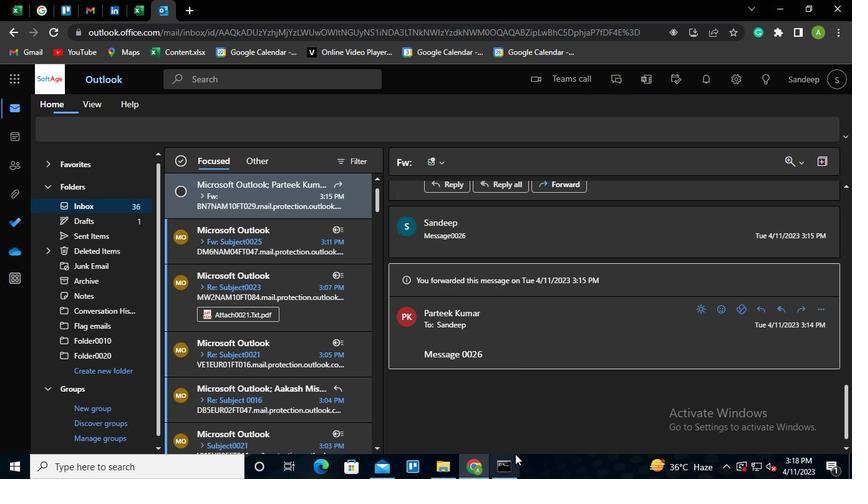 
Action: Mouse pressed left at (506, 468)
Screenshot: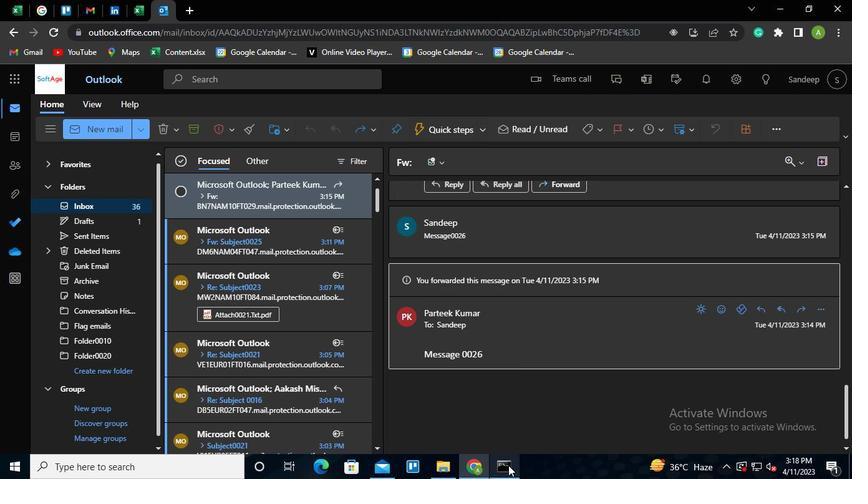 
Action: Mouse moved to (680, 93)
Screenshot: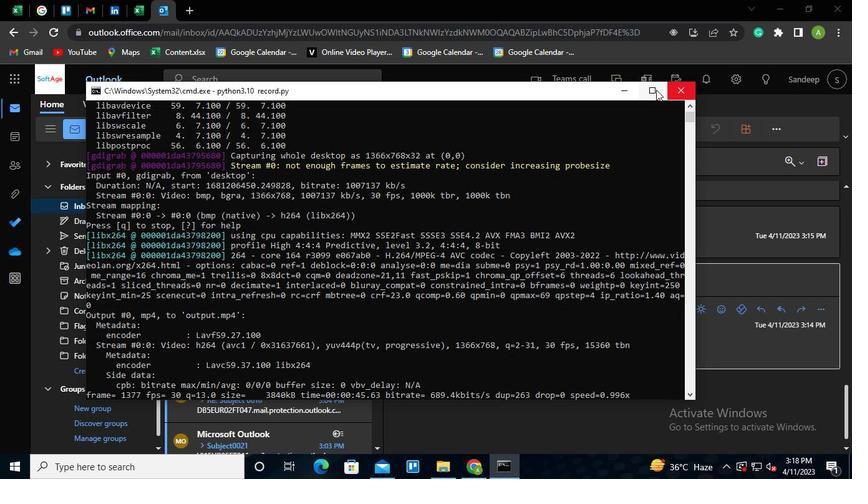 
Action: Mouse pressed left at (680, 93)
Screenshot: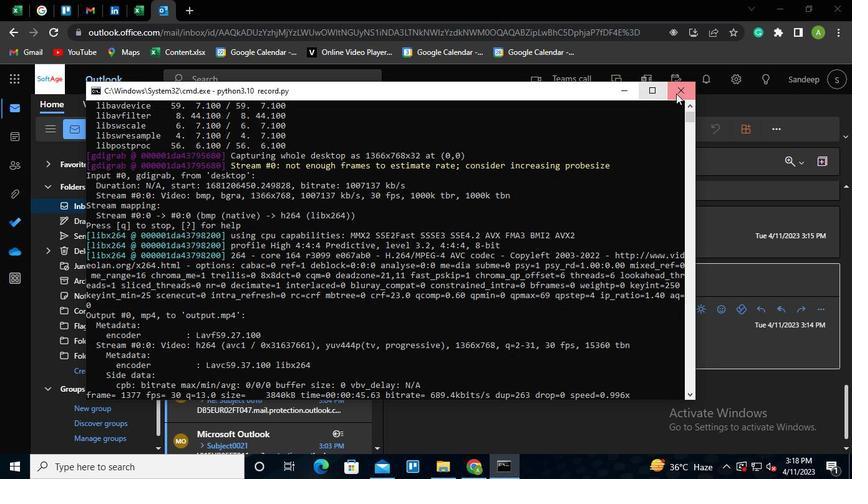 
